 Task: Add Attachment from Google Drive to Card Card0000000091 in Board Board0000000023 in Workspace WS0000000008 in Trello. Add Cover Orange to Card Card0000000091 in Board Board0000000023 in Workspace WS0000000008 in Trello. Add "Add Label …" with "Title" Title0000000091 to Button Button0000000091 to Card Card0000000091 in Board Board0000000023 in Workspace WS0000000008 in Trello. Add Description DS0000000091 to Card Card0000000091 in Board Board0000000023 in Workspace WS0000000008 in Trello. Add Comment CM0000000091 to Card Card0000000091 in Board Board0000000023 in Workspace WS0000000008 in Trello
Action: Mouse moved to (372, 516)
Screenshot: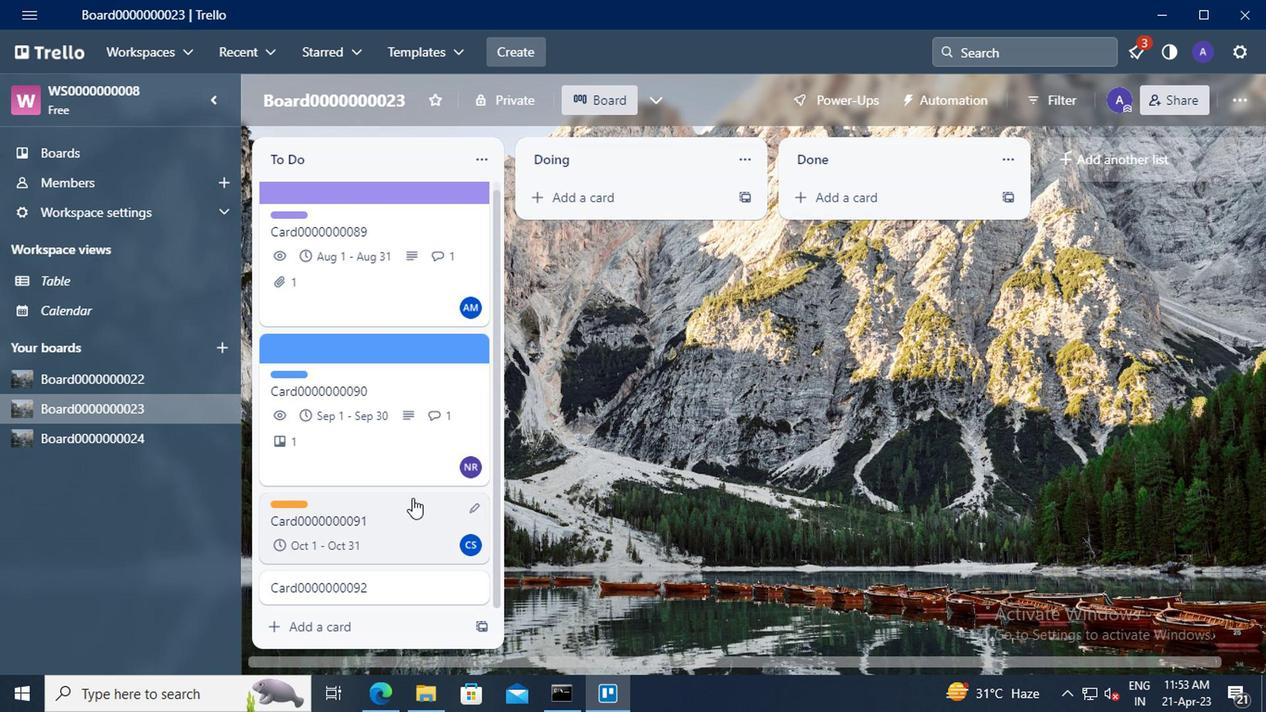 
Action: Mouse pressed left at (372, 516)
Screenshot: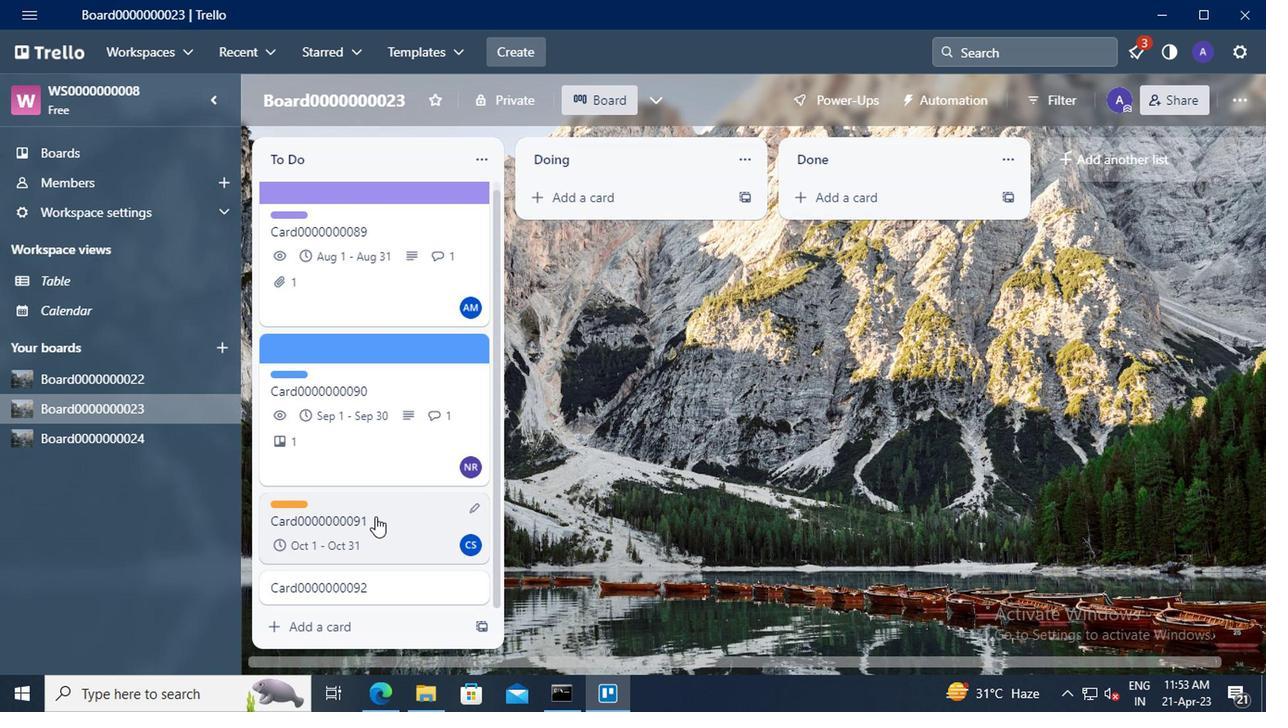 
Action: Mouse moved to (852, 325)
Screenshot: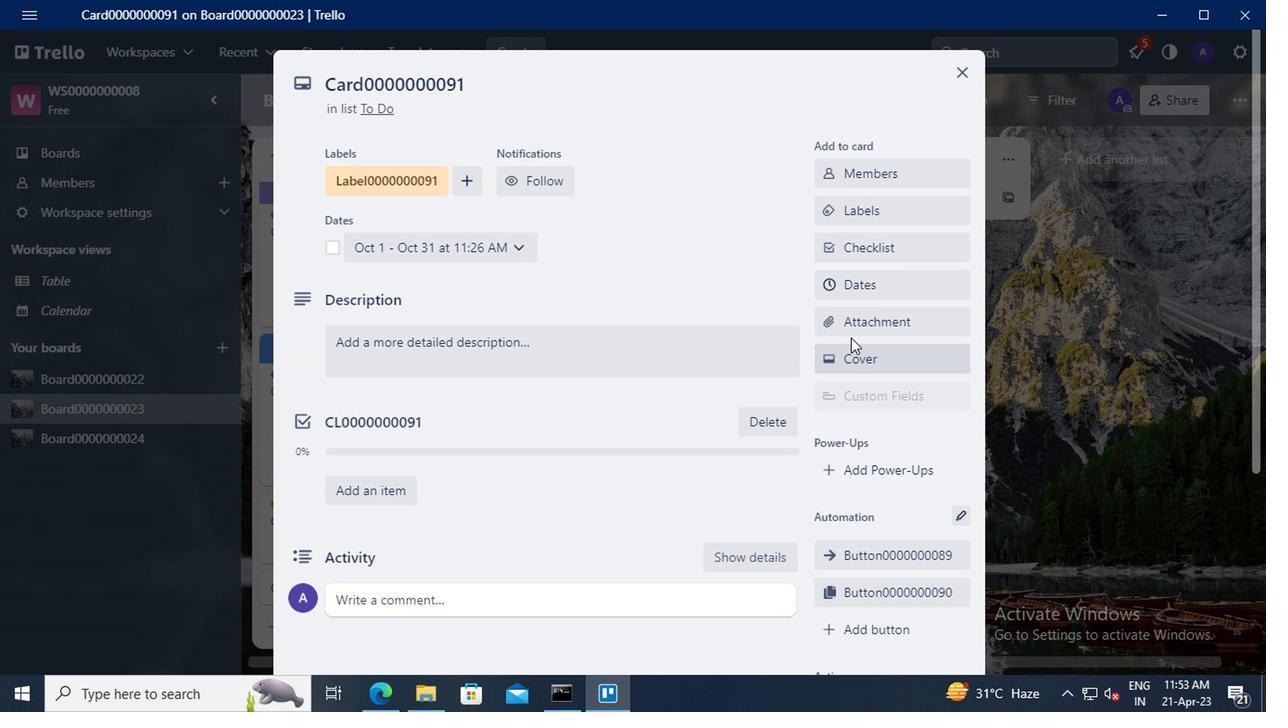 
Action: Mouse pressed left at (852, 325)
Screenshot: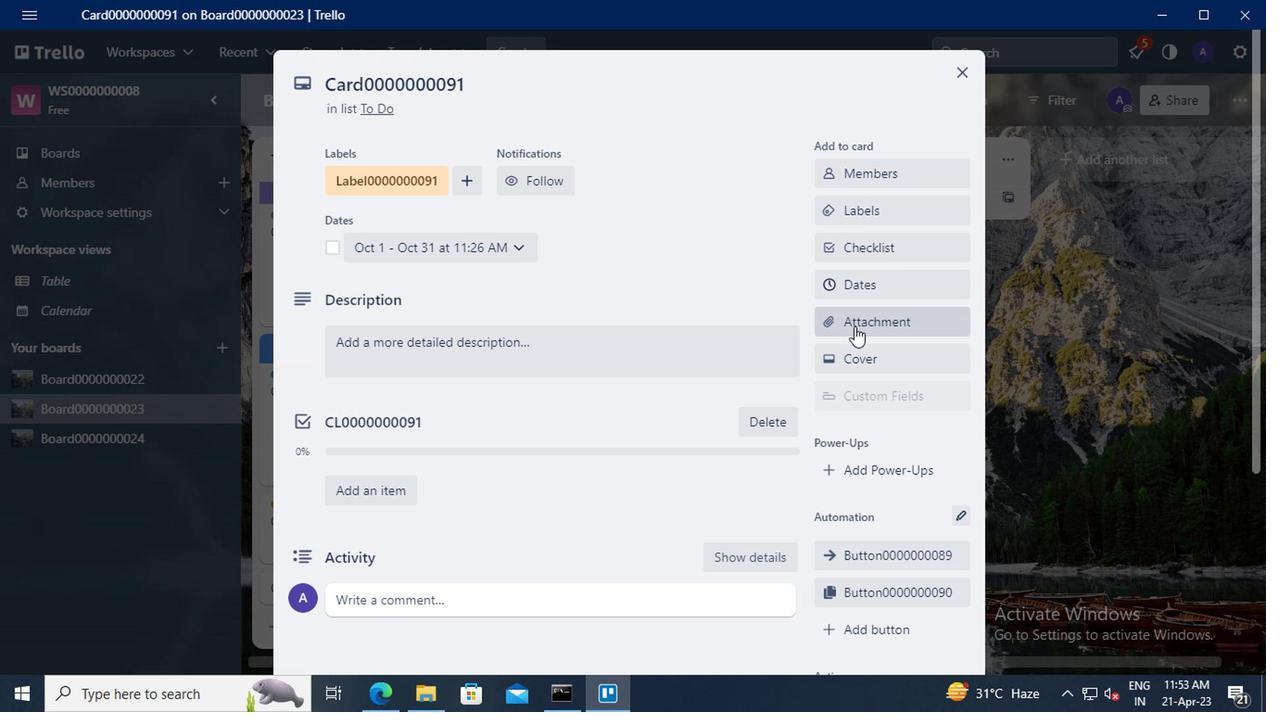 
Action: Mouse moved to (873, 223)
Screenshot: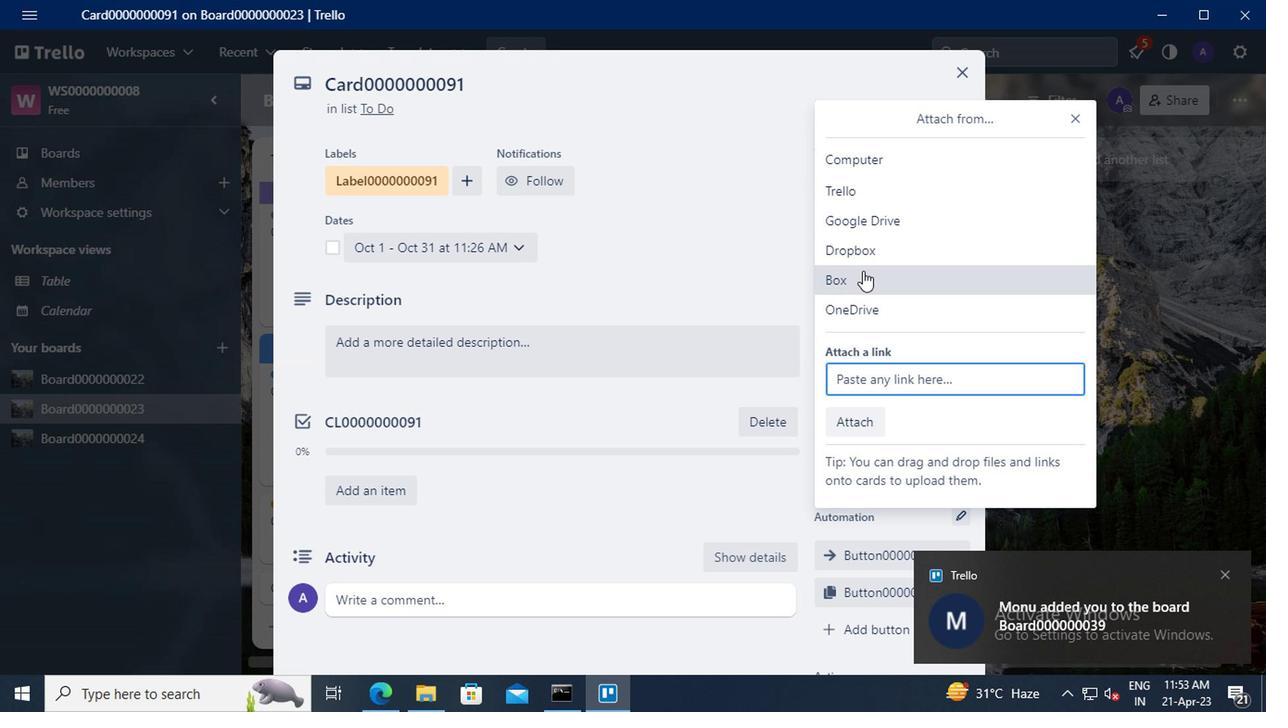 
Action: Mouse pressed left at (873, 223)
Screenshot: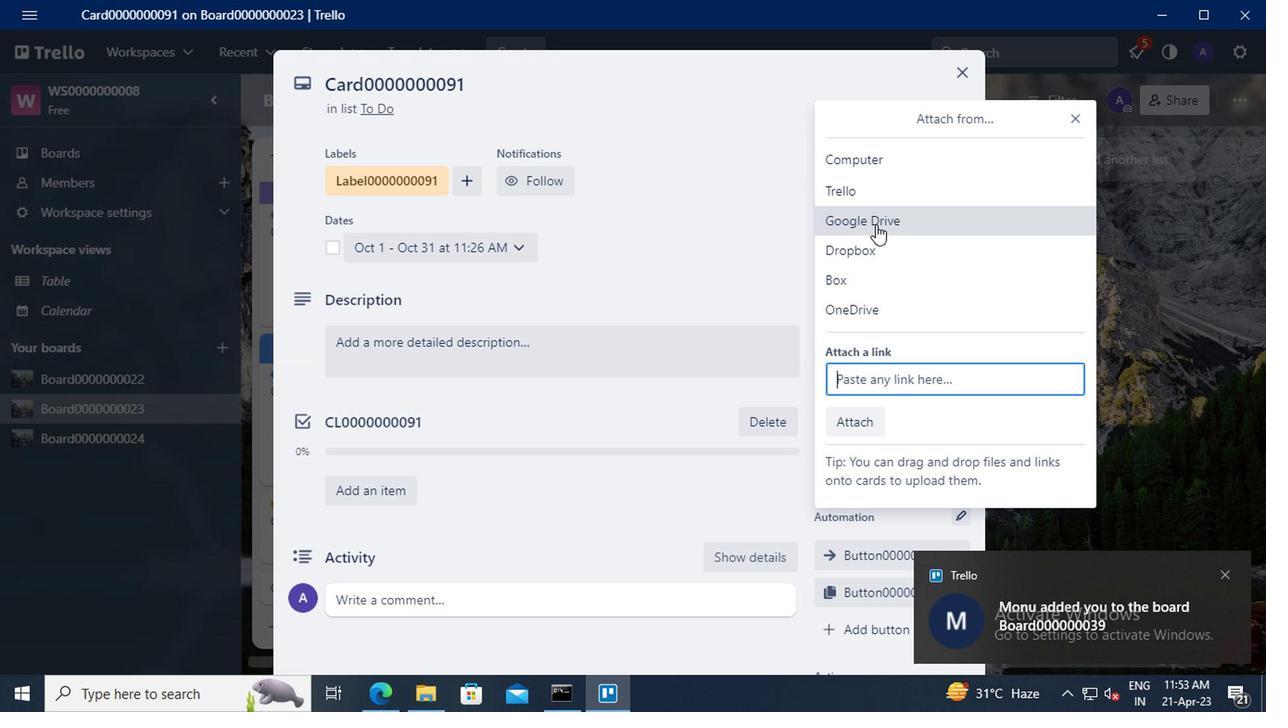 
Action: Mouse moved to (272, 311)
Screenshot: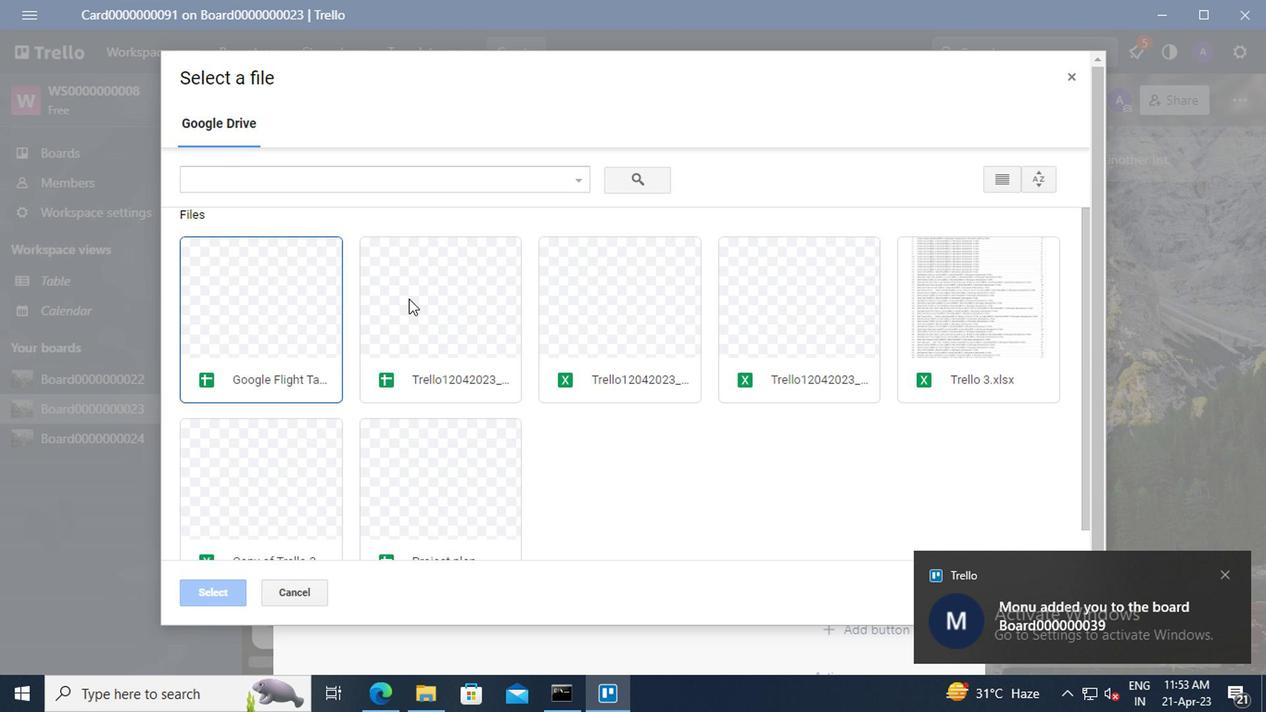 
Action: Mouse pressed left at (272, 311)
Screenshot: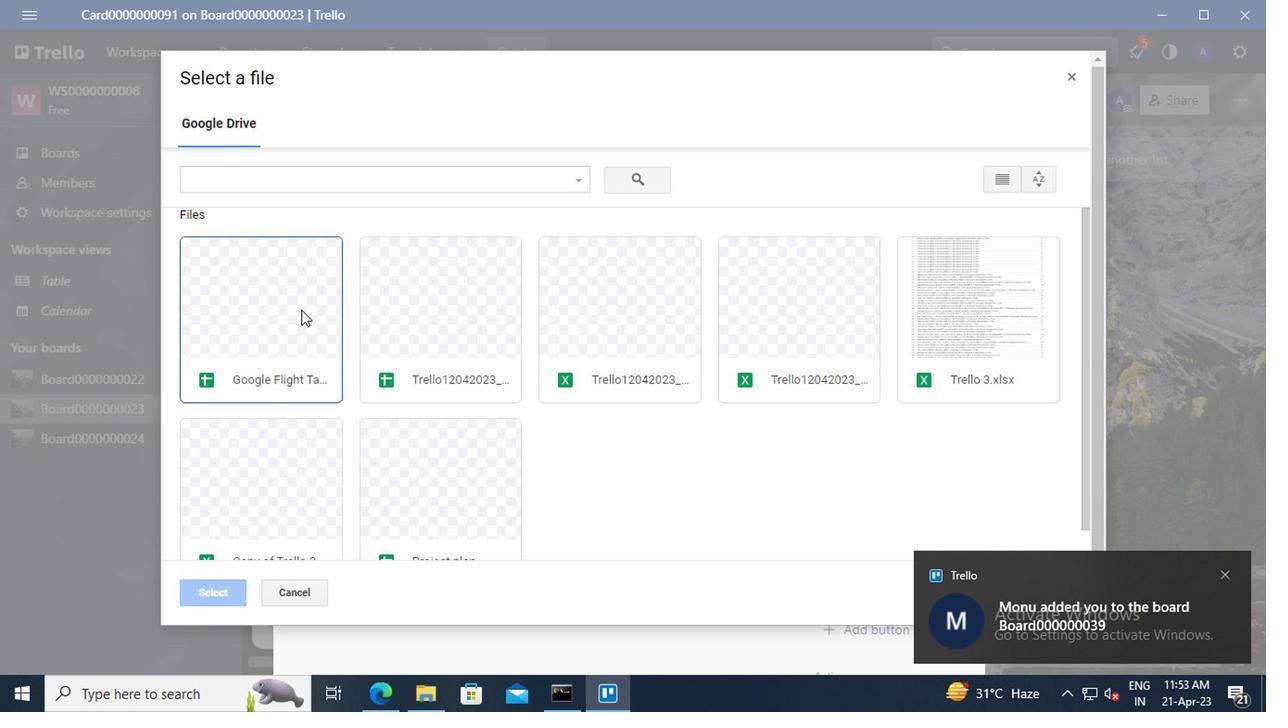 
Action: Mouse moved to (211, 593)
Screenshot: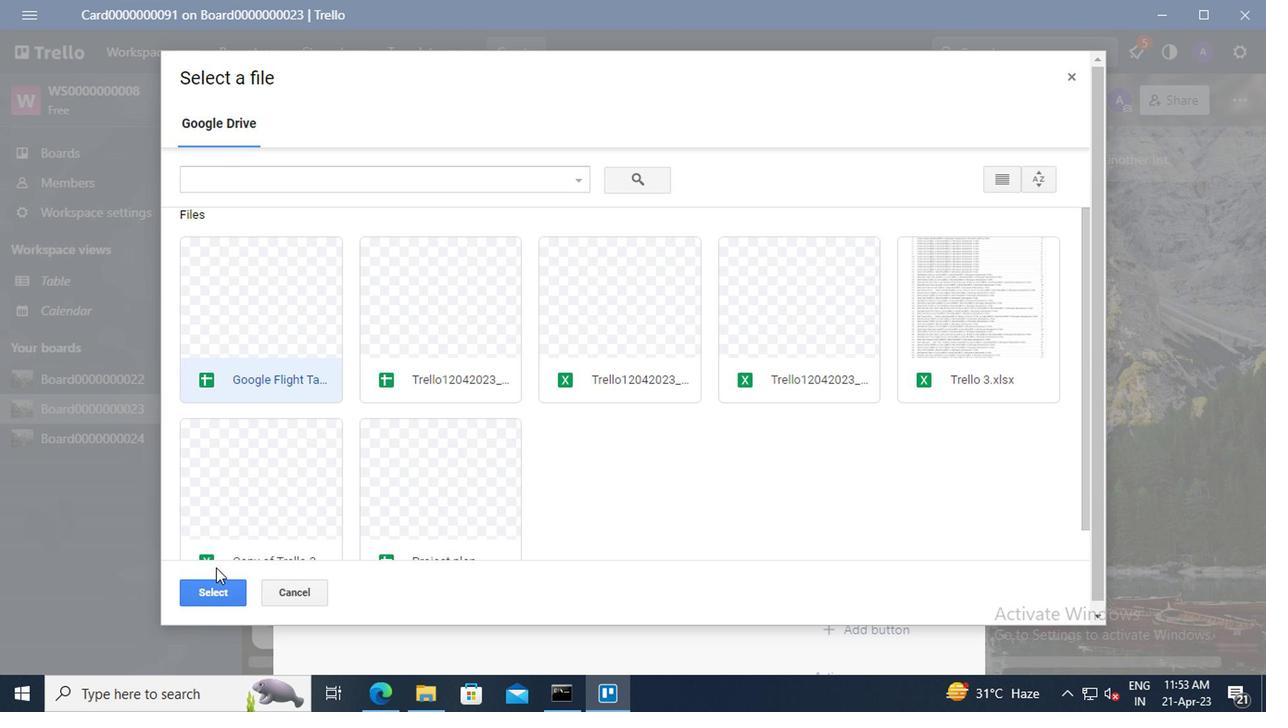 
Action: Mouse pressed left at (211, 593)
Screenshot: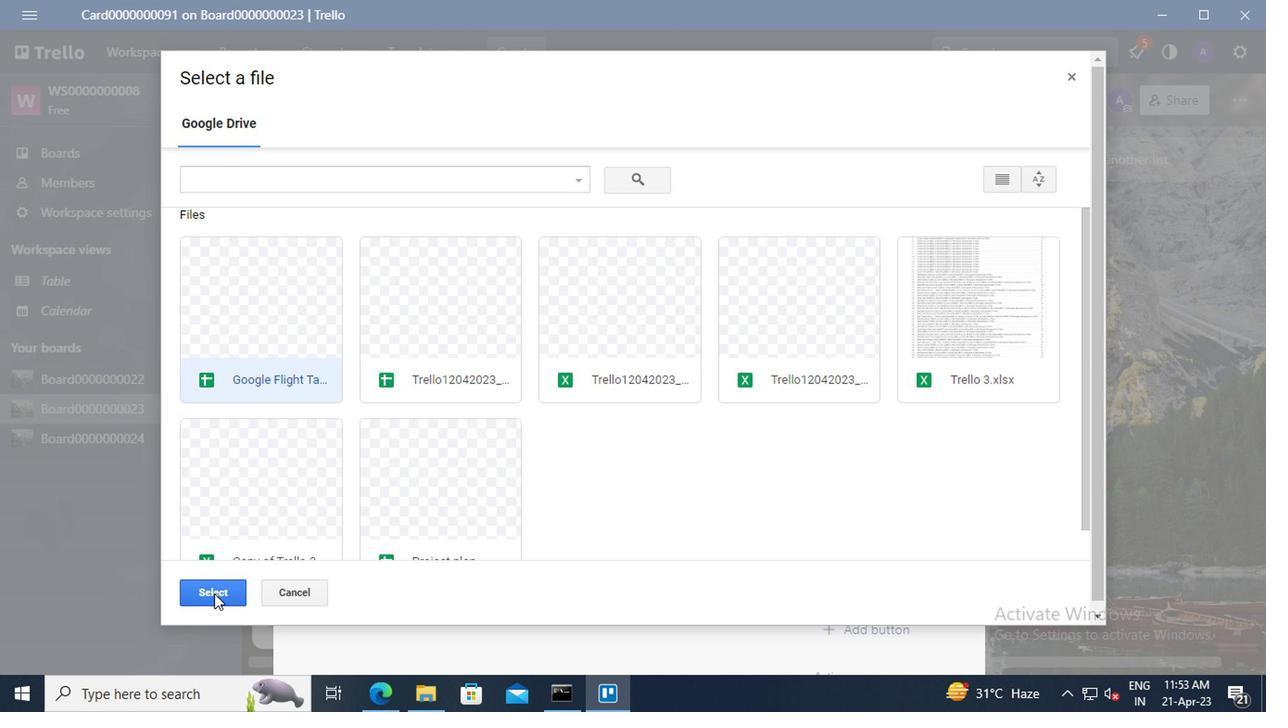 
Action: Mouse moved to (867, 360)
Screenshot: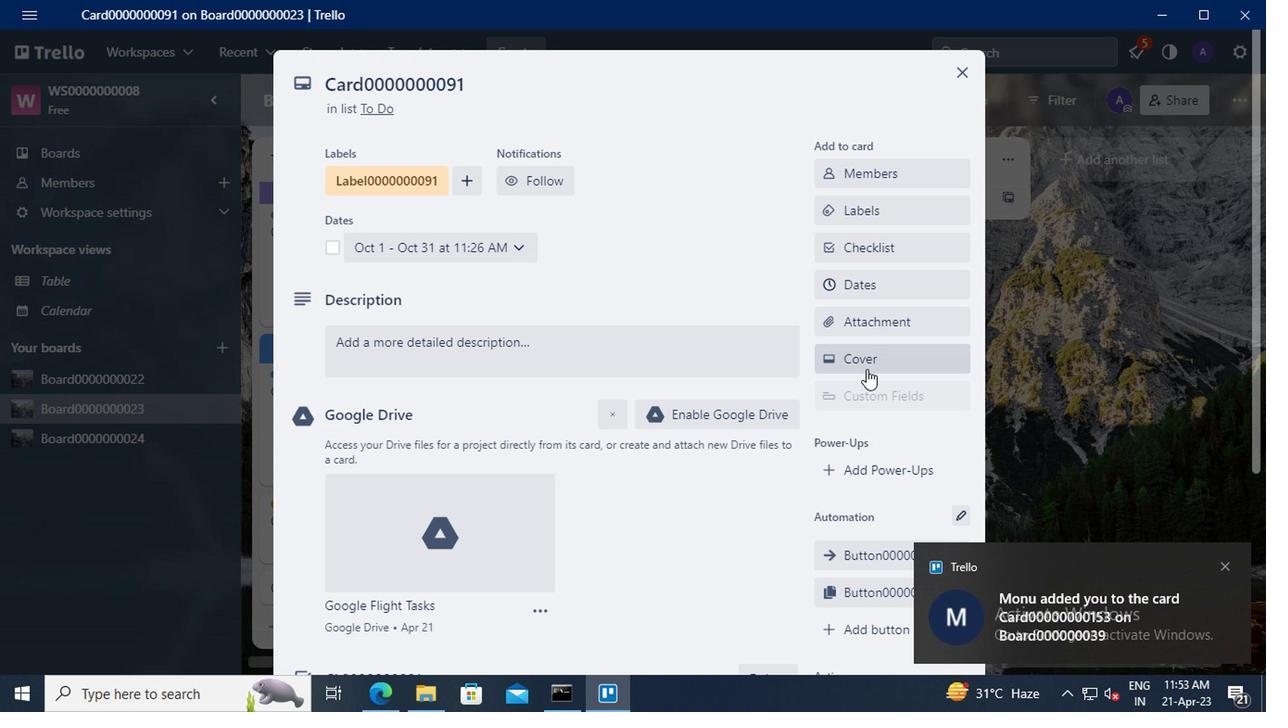 
Action: Mouse pressed left at (867, 360)
Screenshot: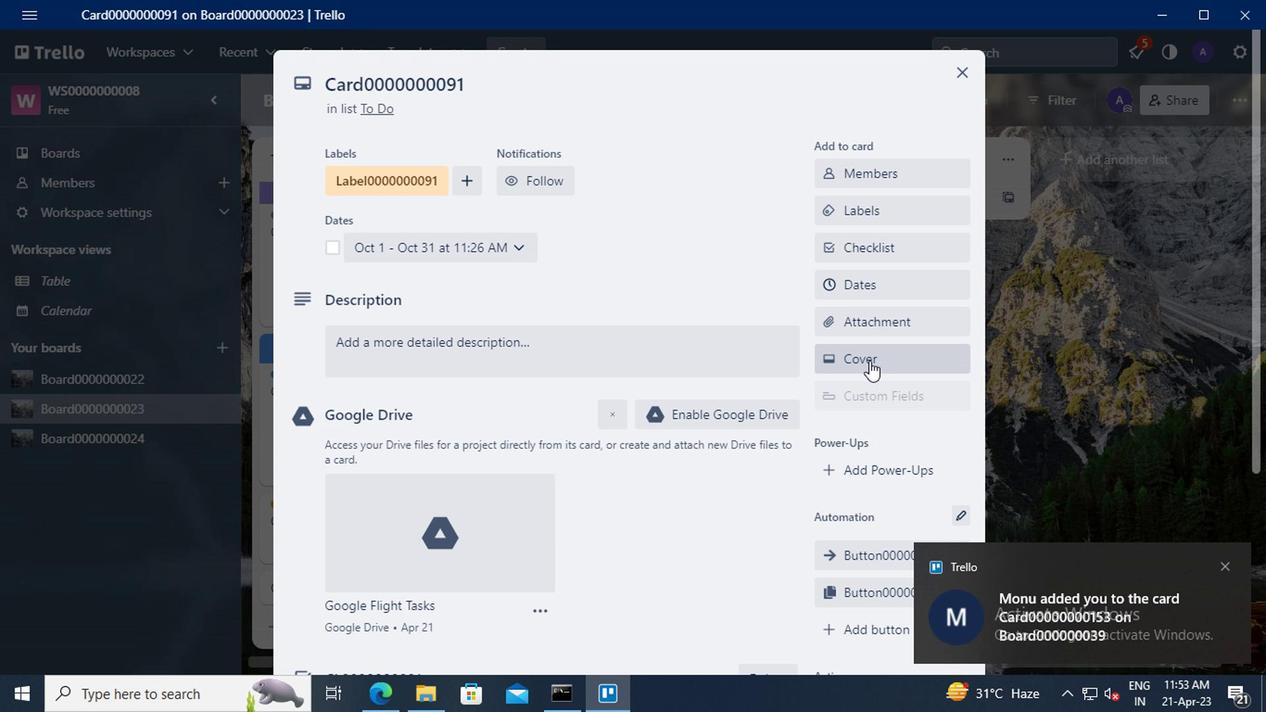 
Action: Mouse moved to (954, 302)
Screenshot: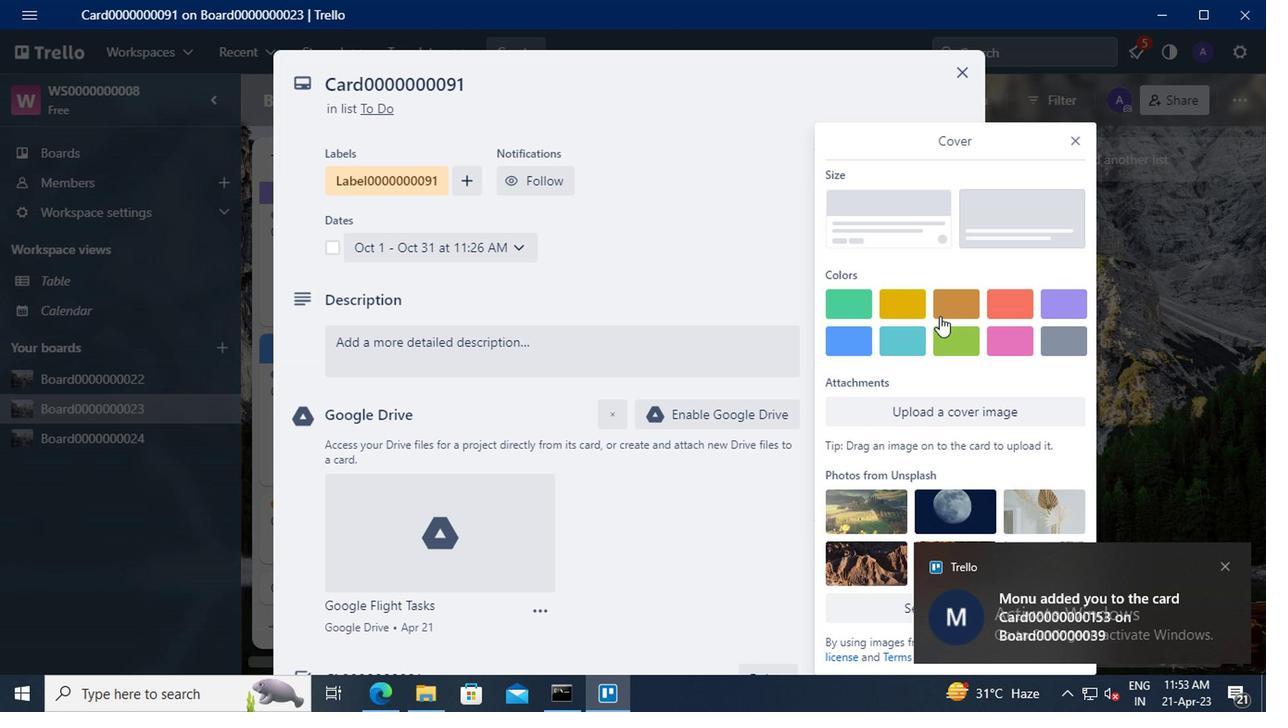 
Action: Mouse pressed left at (954, 302)
Screenshot: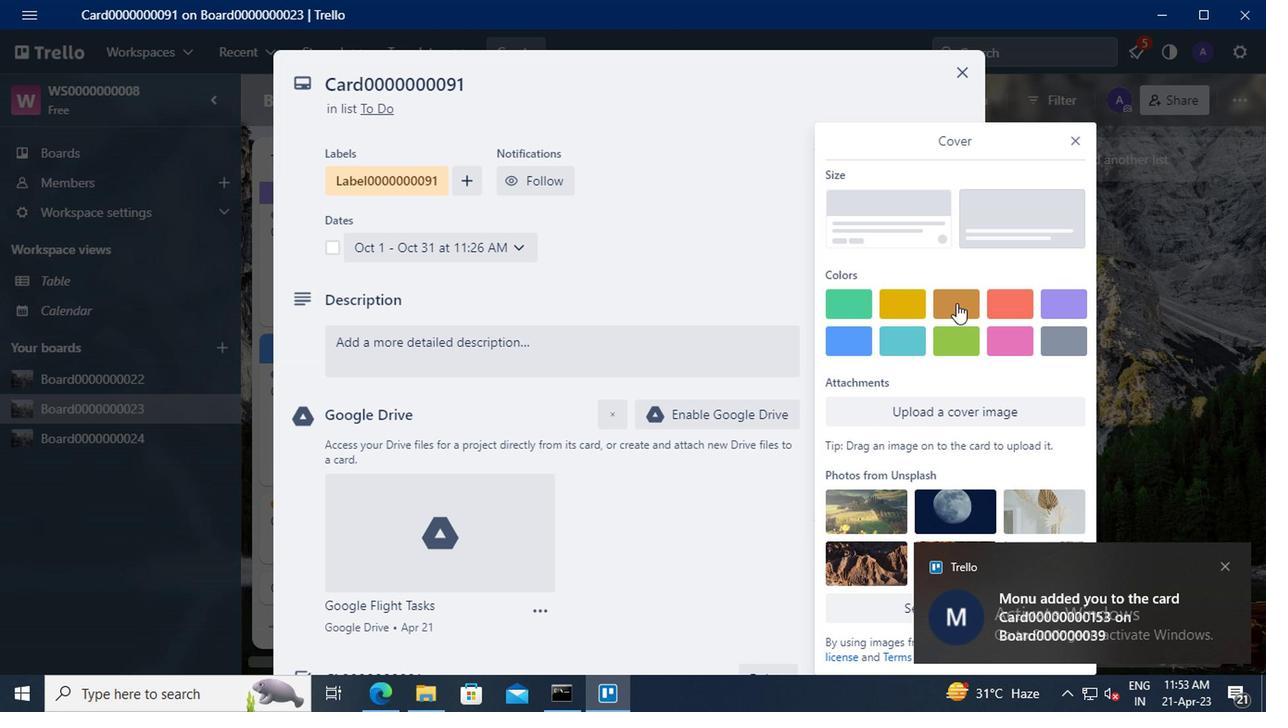 
Action: Mouse moved to (1075, 104)
Screenshot: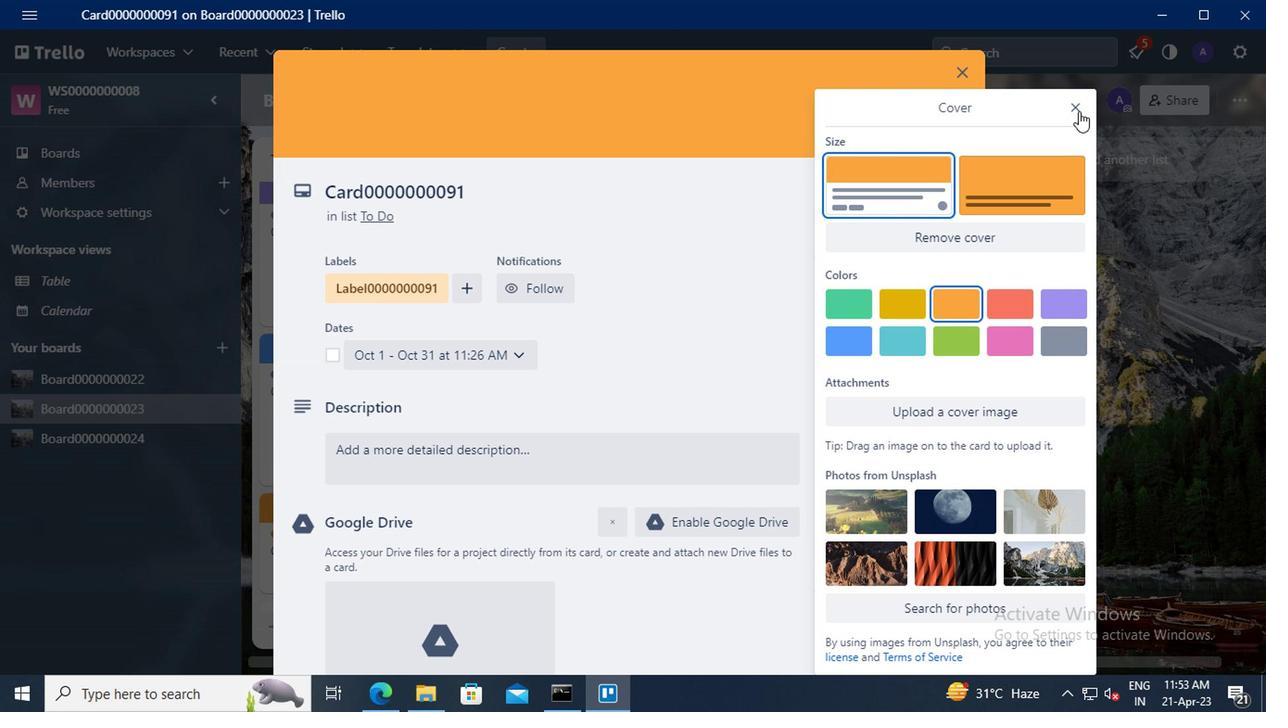 
Action: Mouse pressed left at (1075, 104)
Screenshot: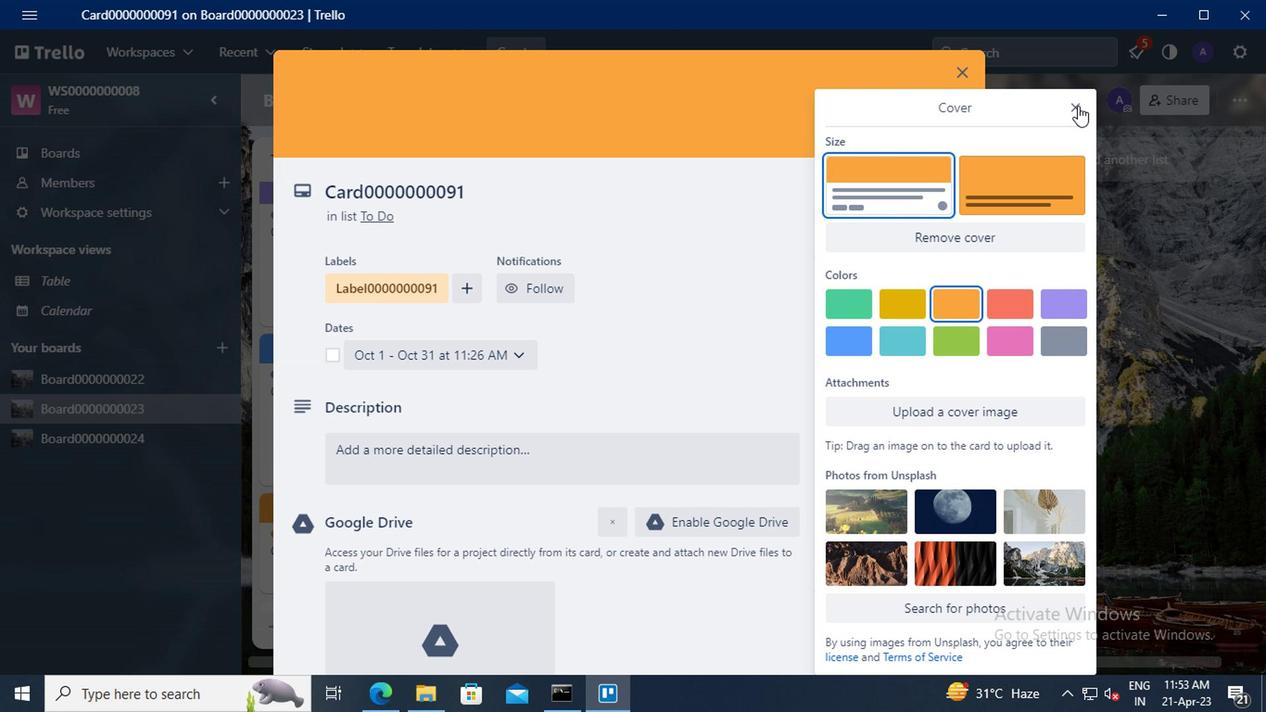 
Action: Mouse moved to (900, 293)
Screenshot: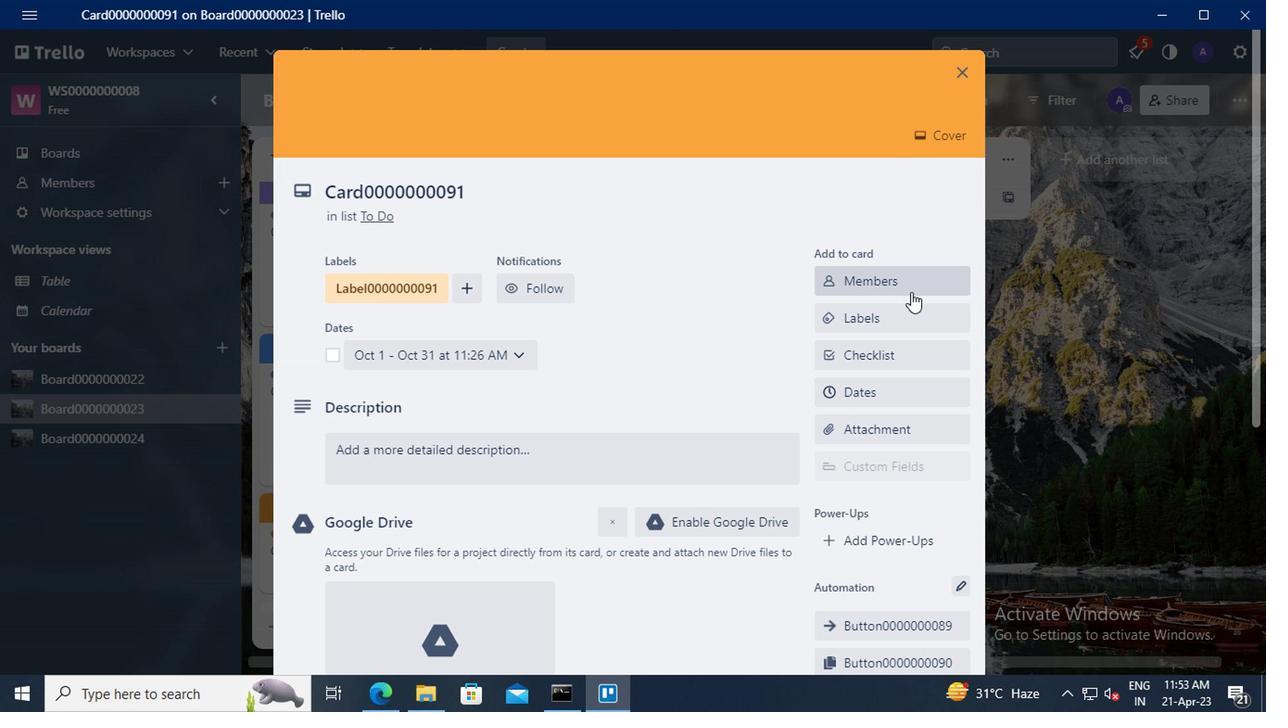 
Action: Mouse scrolled (900, 292) with delta (0, -1)
Screenshot: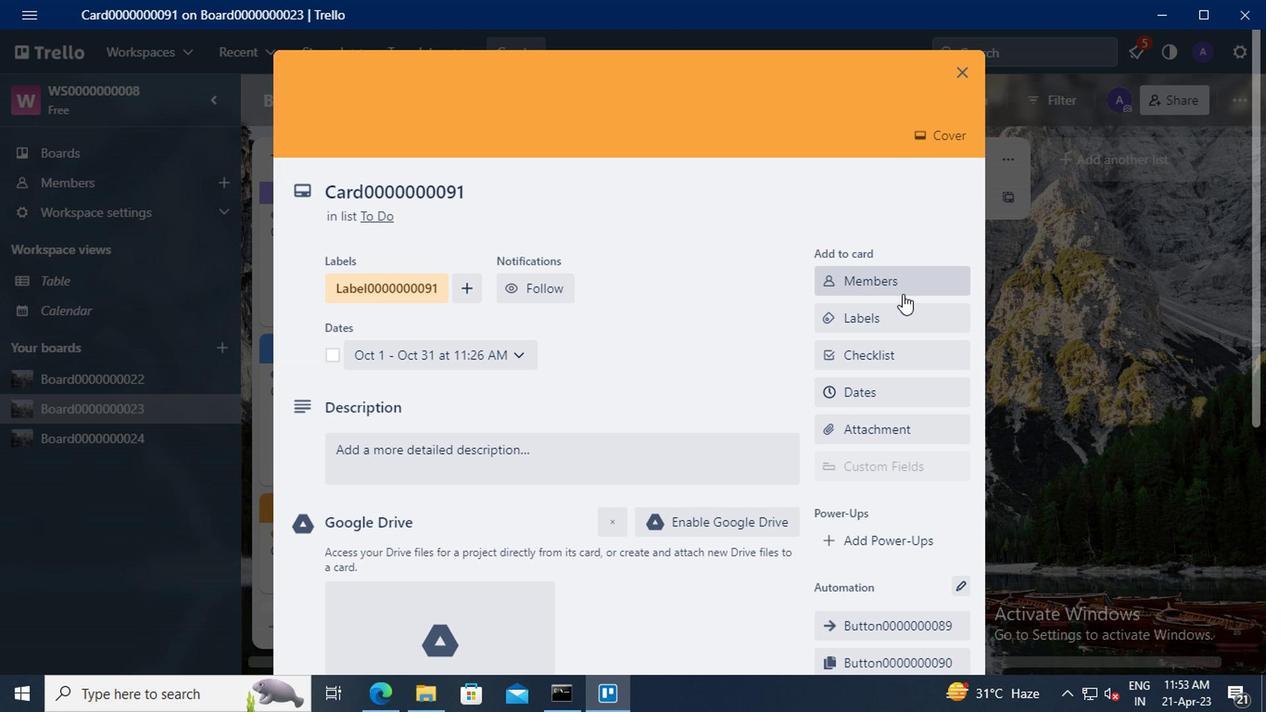 
Action: Mouse scrolled (900, 292) with delta (0, -1)
Screenshot: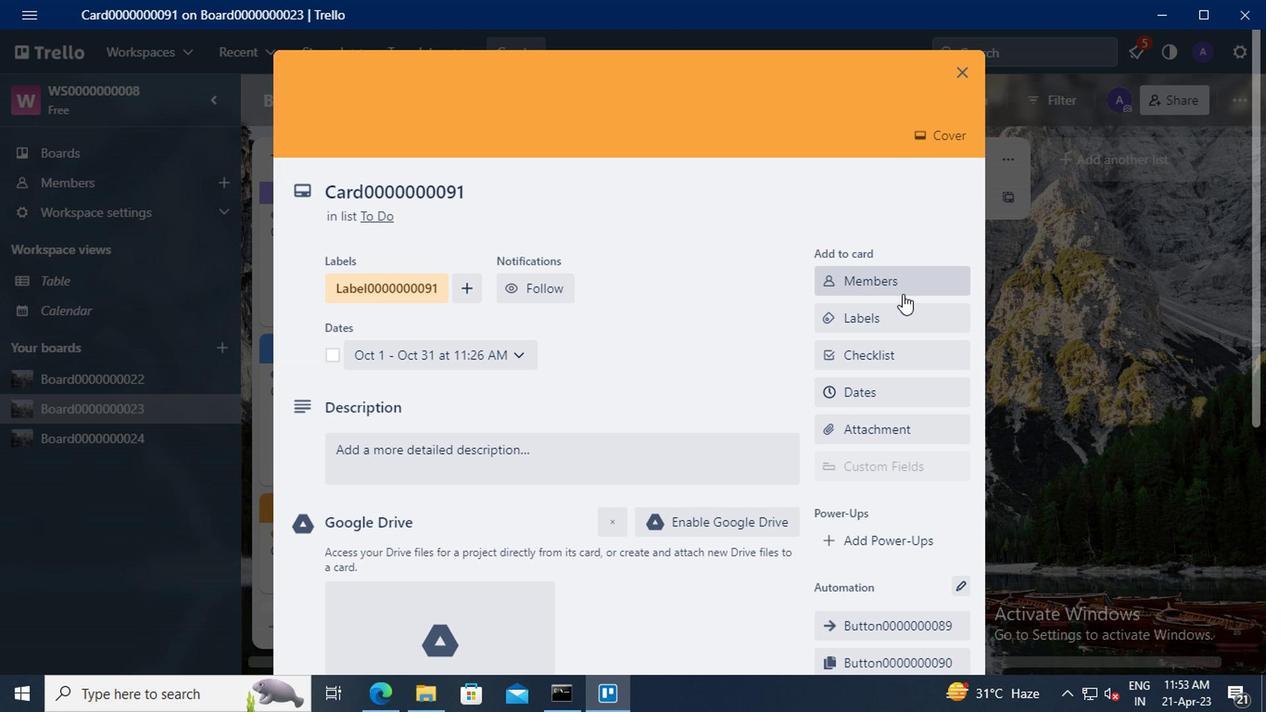
Action: Mouse scrolled (900, 292) with delta (0, -1)
Screenshot: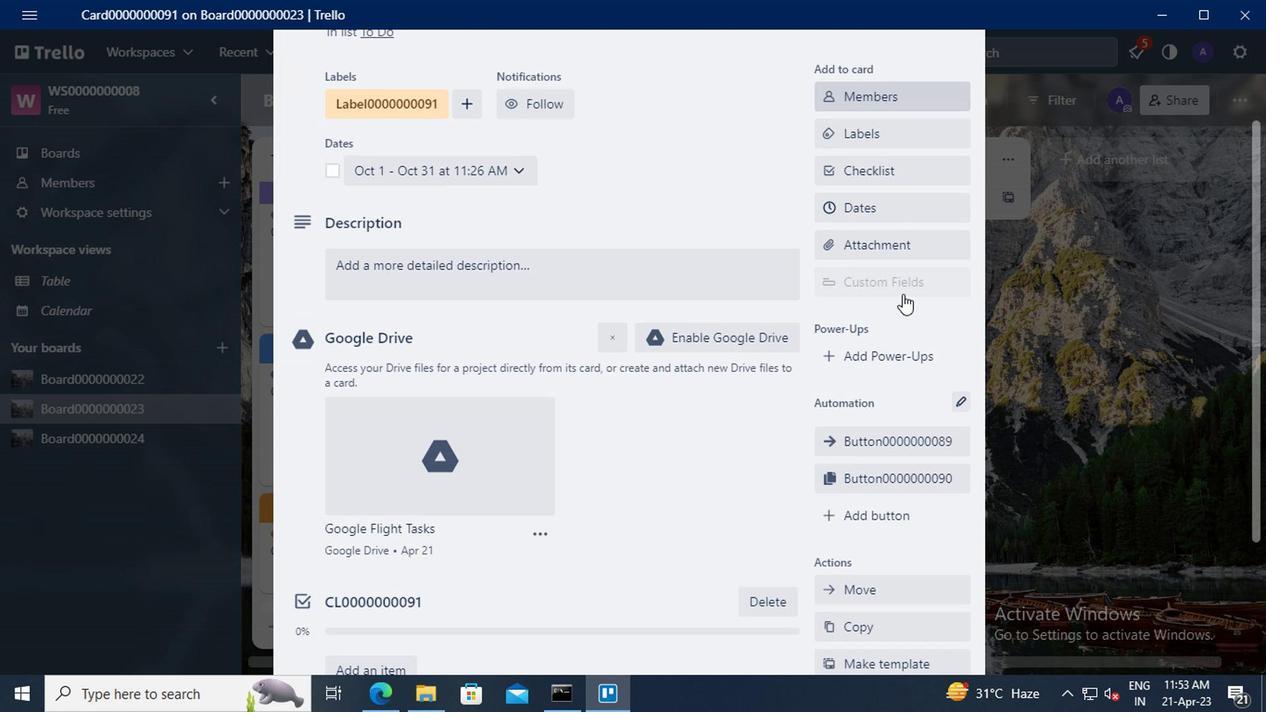 
Action: Mouse moved to (879, 416)
Screenshot: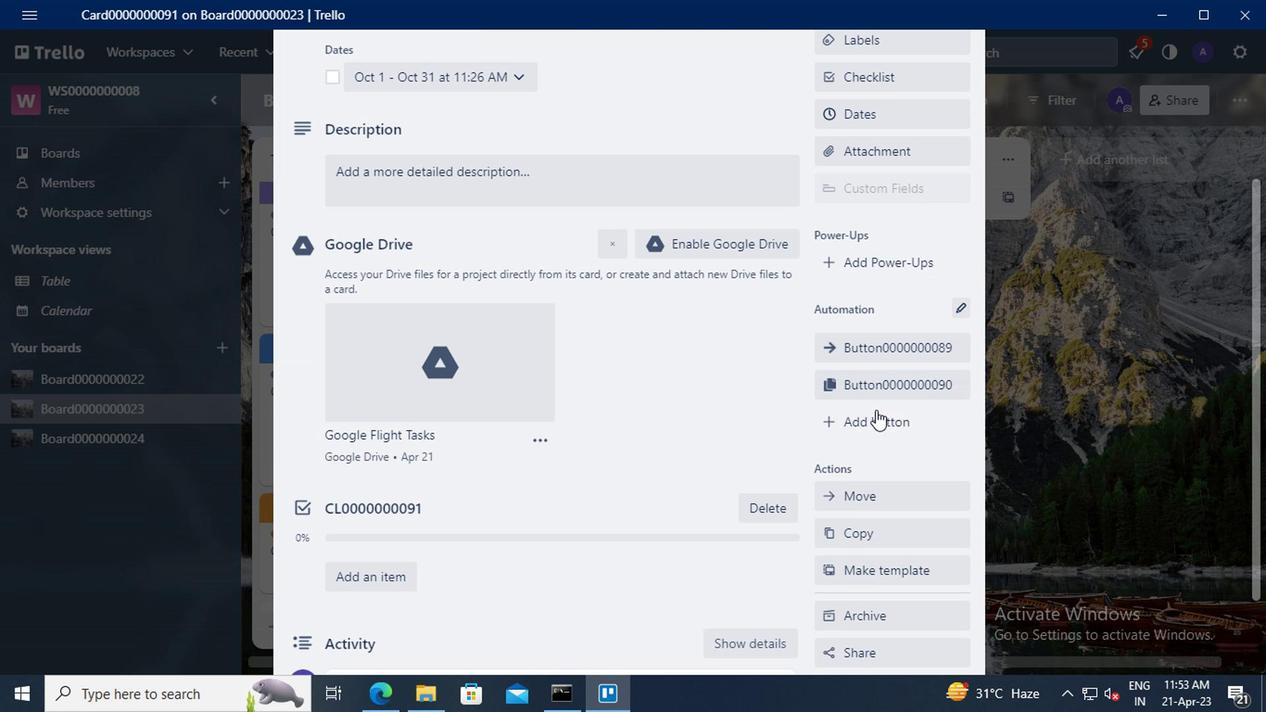 
Action: Mouse pressed left at (879, 416)
Screenshot: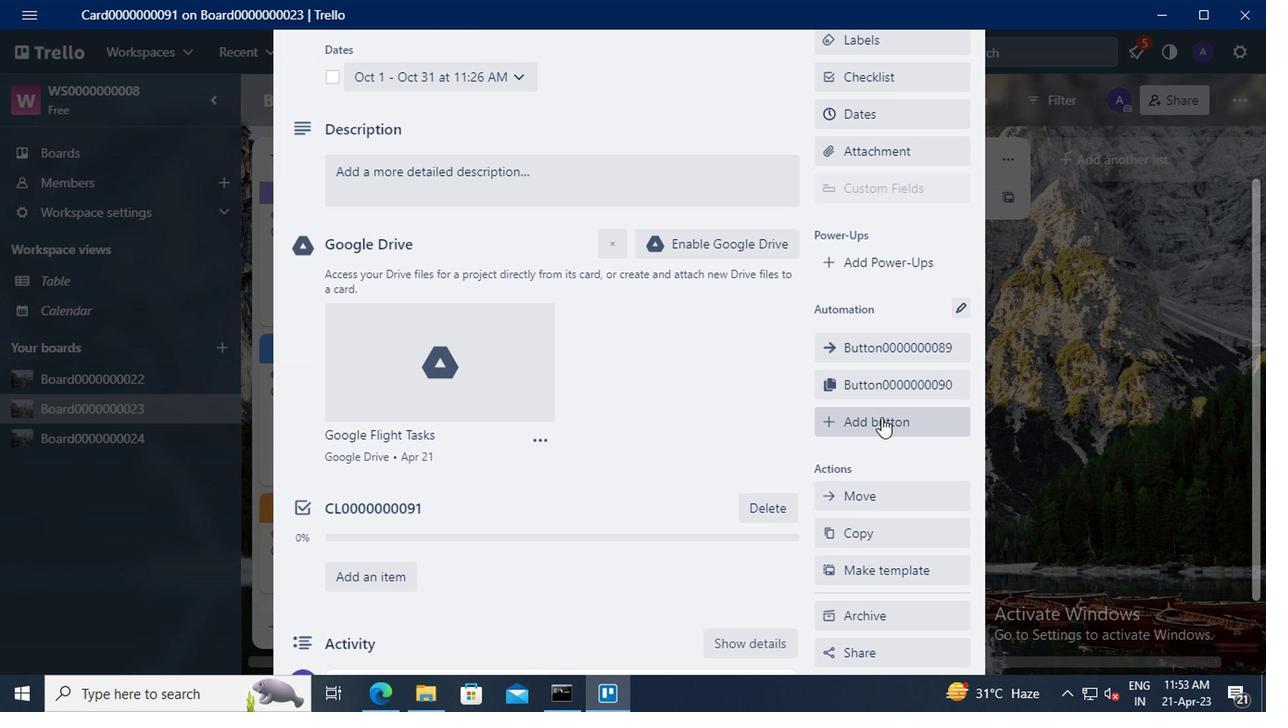 
Action: Mouse moved to (886, 249)
Screenshot: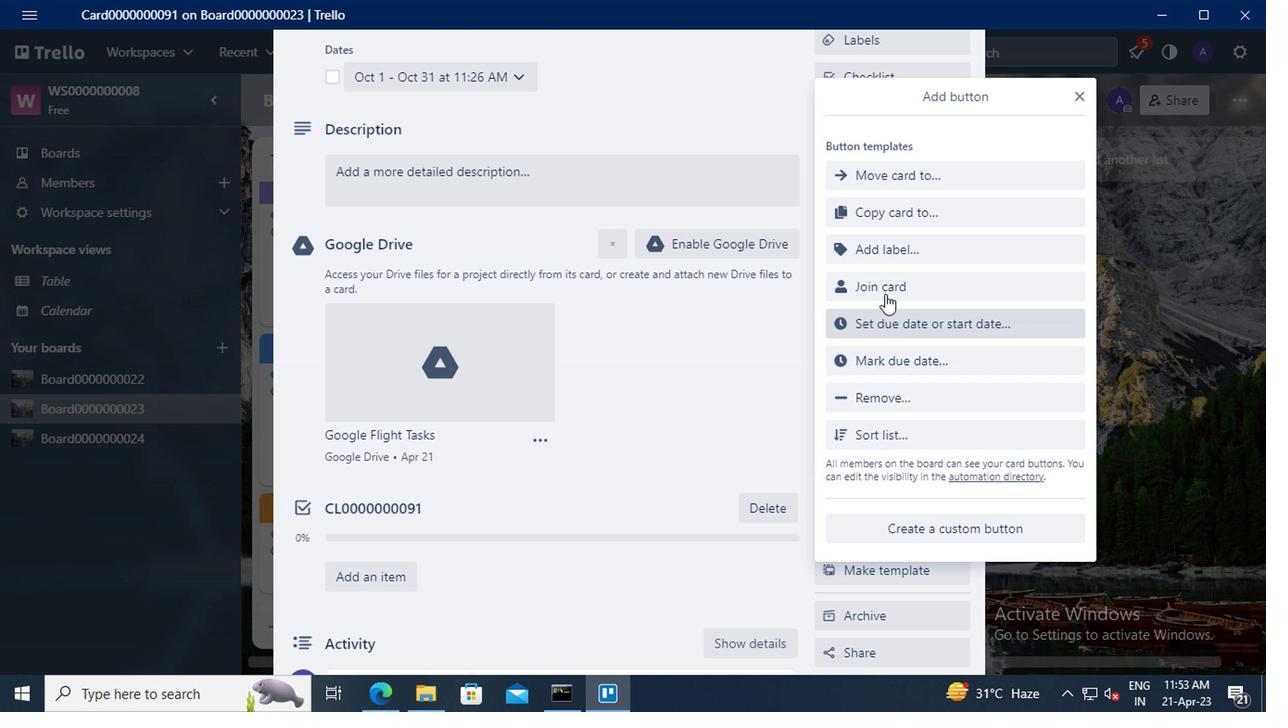 
Action: Mouse pressed left at (886, 249)
Screenshot: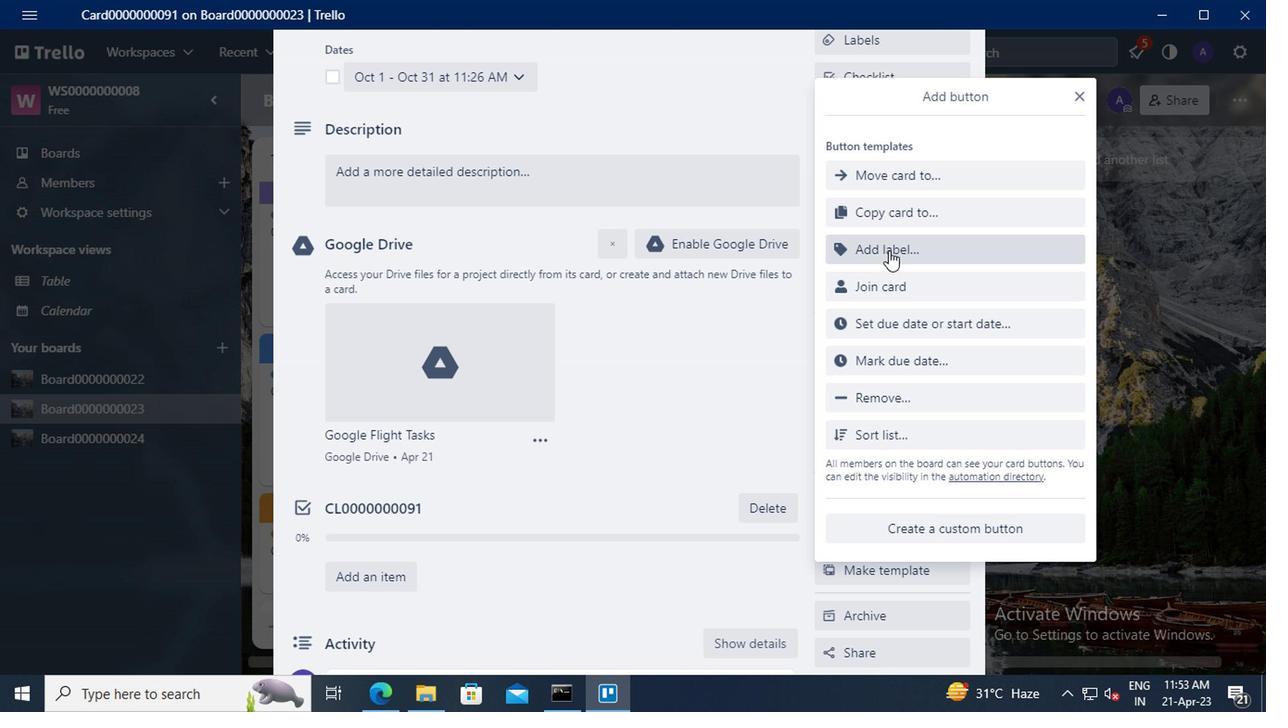 
Action: Mouse moved to (906, 172)
Screenshot: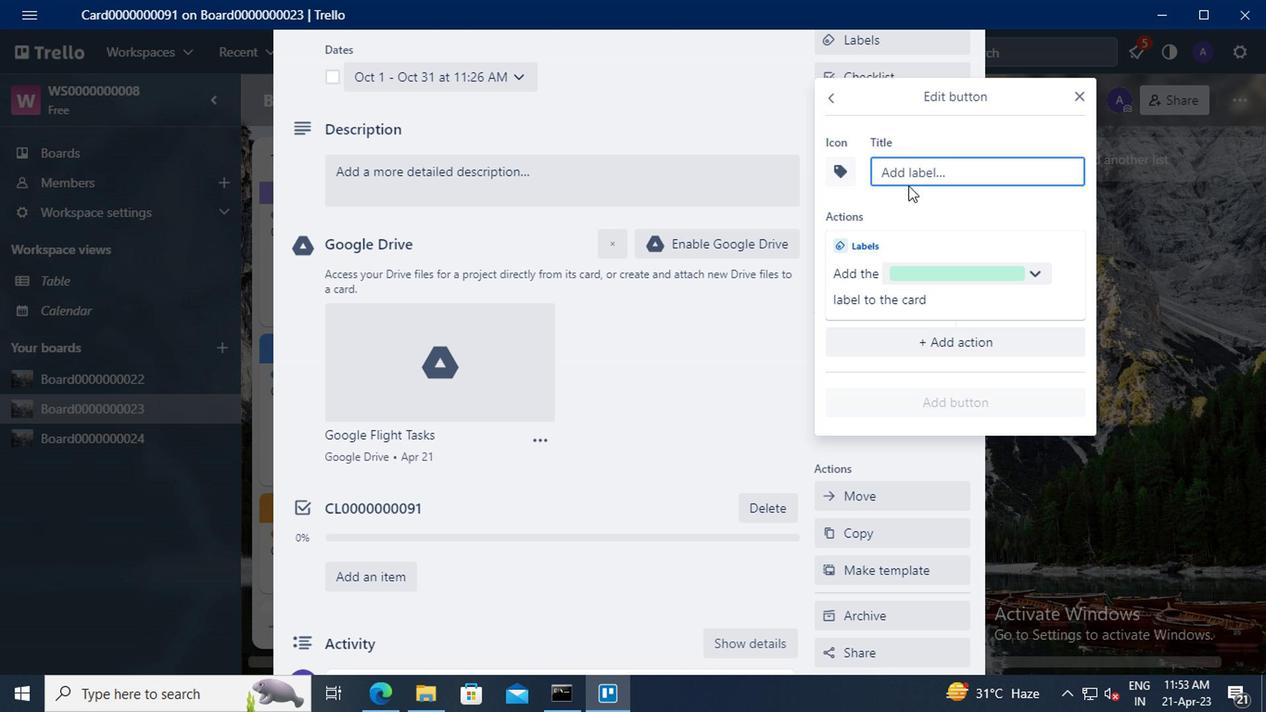 
Action: Mouse pressed left at (906, 172)
Screenshot: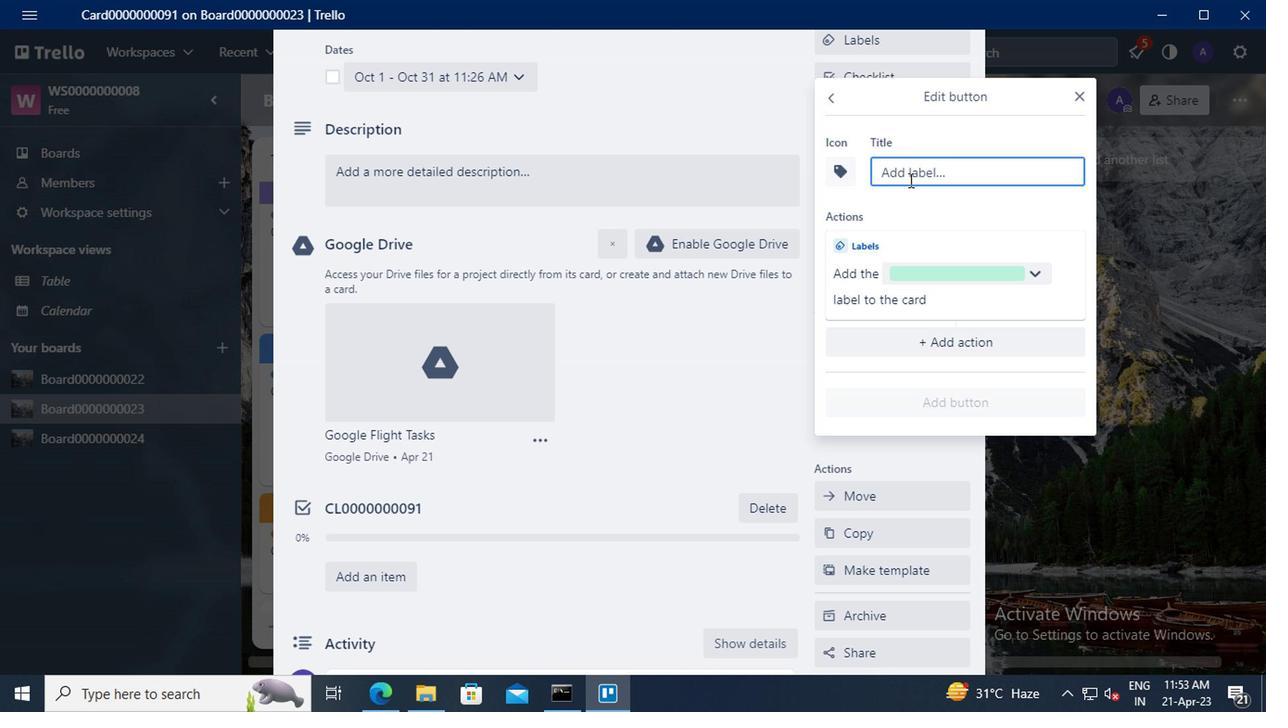
Action: Key pressed <Key.shift>TITLE0000000091
Screenshot: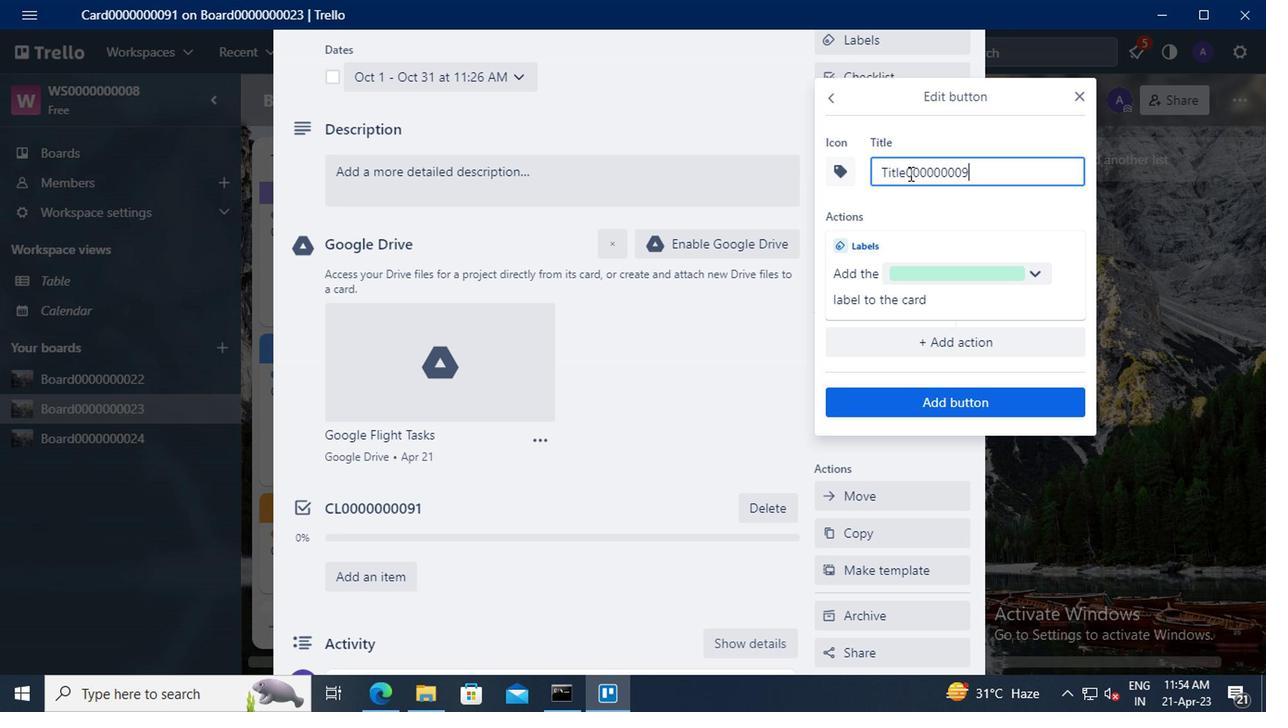 
Action: Mouse moved to (940, 404)
Screenshot: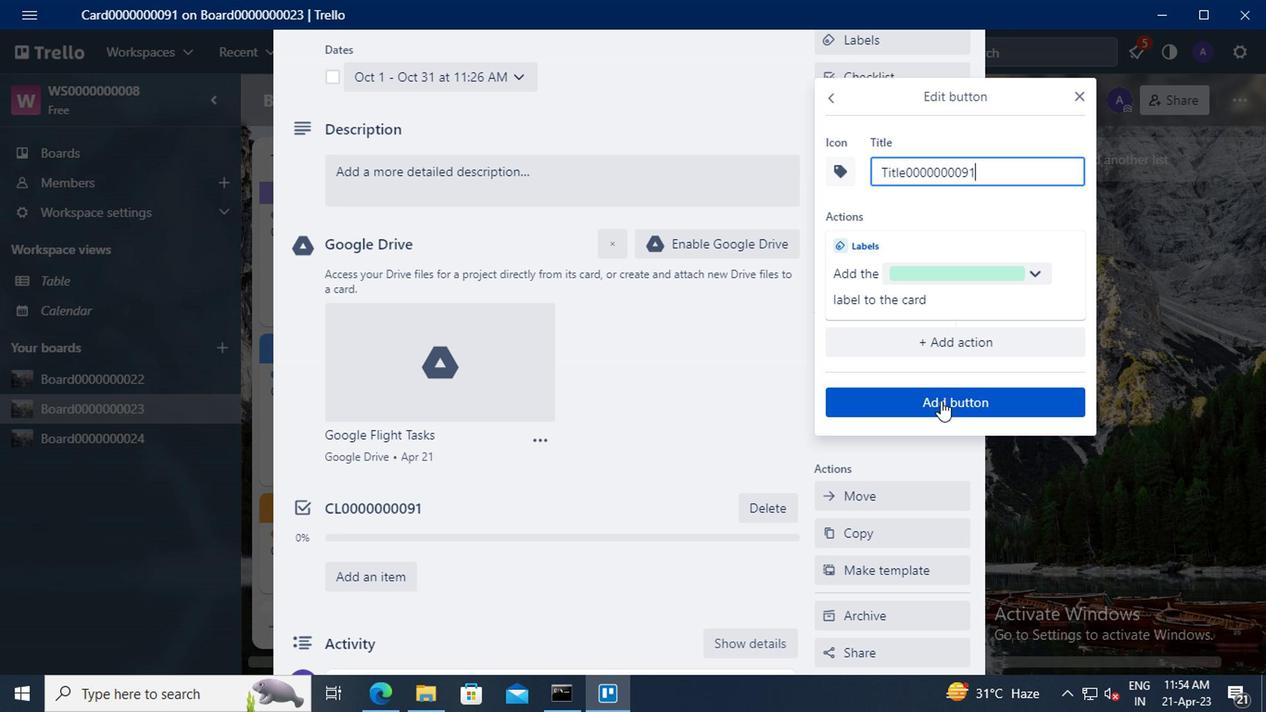 
Action: Mouse pressed left at (940, 404)
Screenshot: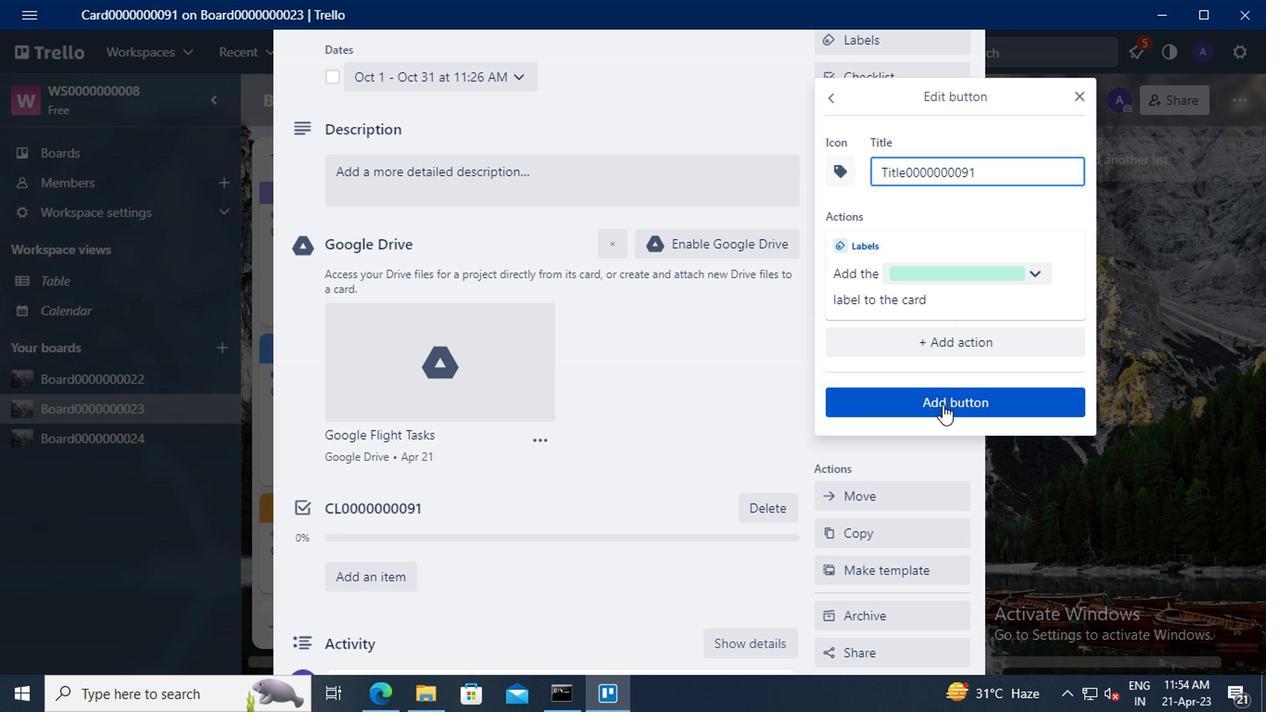 
Action: Mouse moved to (557, 402)
Screenshot: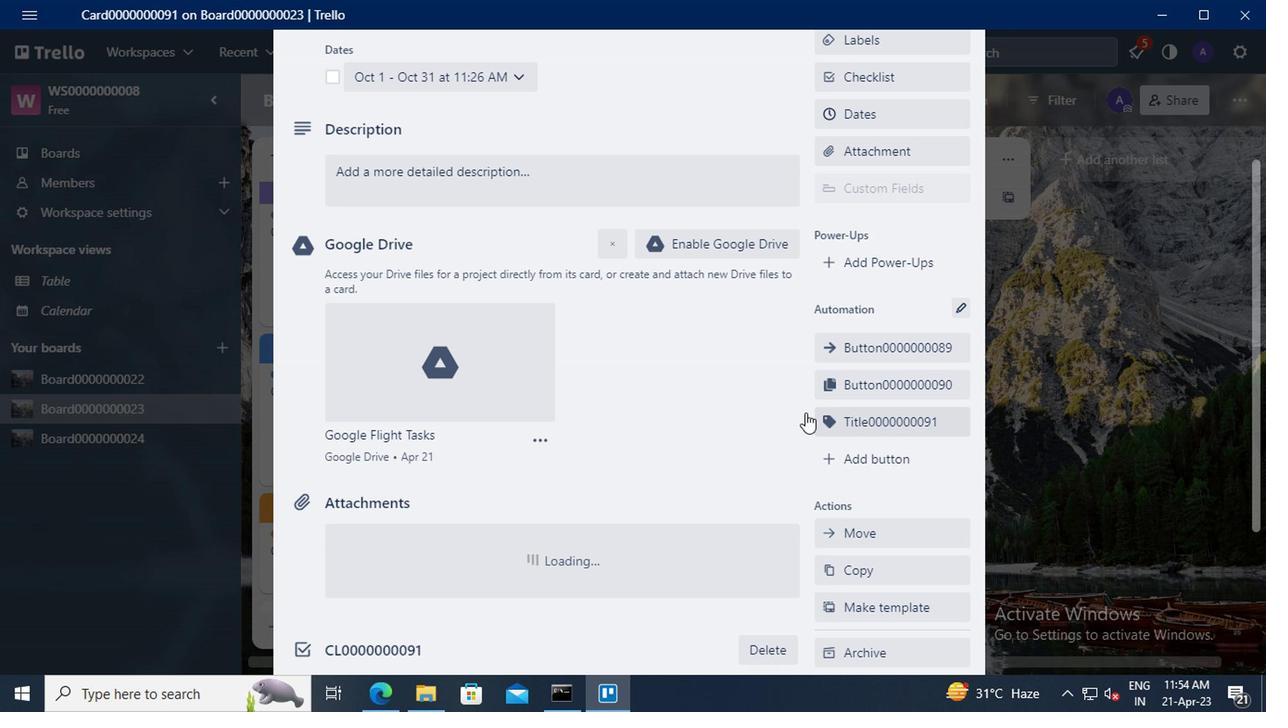 
Action: Mouse scrolled (557, 402) with delta (0, 0)
Screenshot: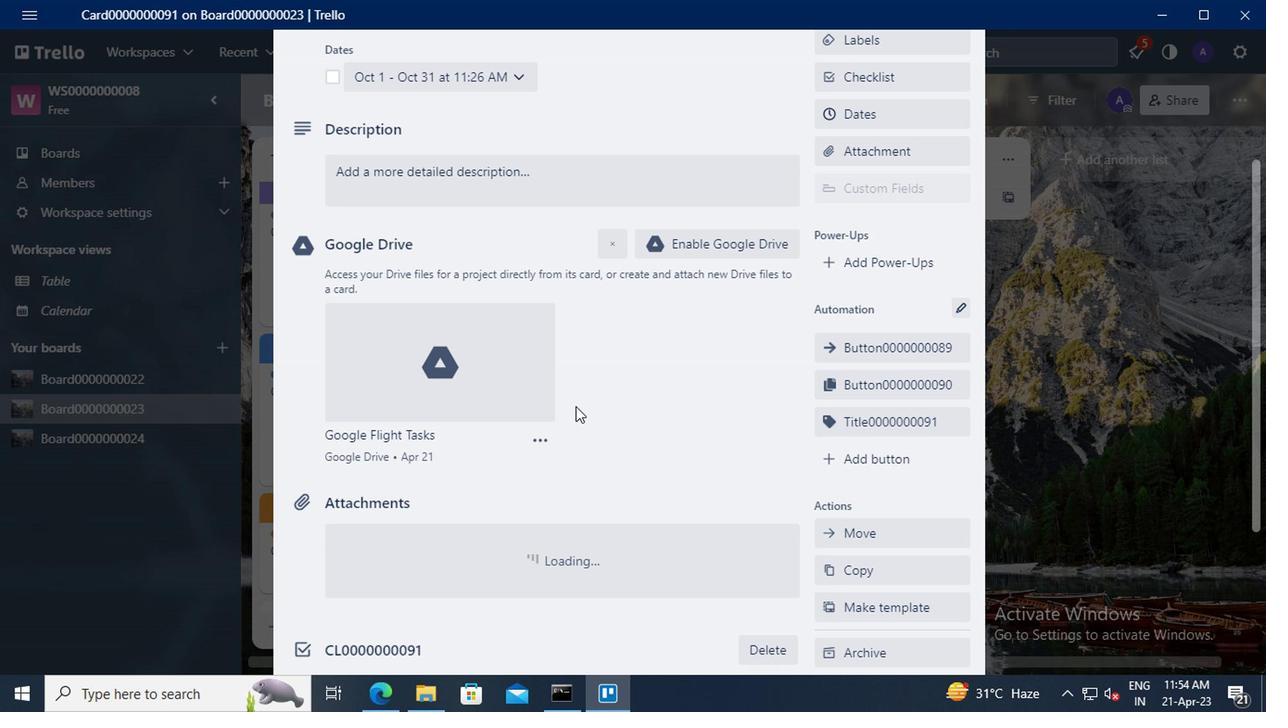 
Action: Mouse scrolled (557, 402) with delta (0, 0)
Screenshot: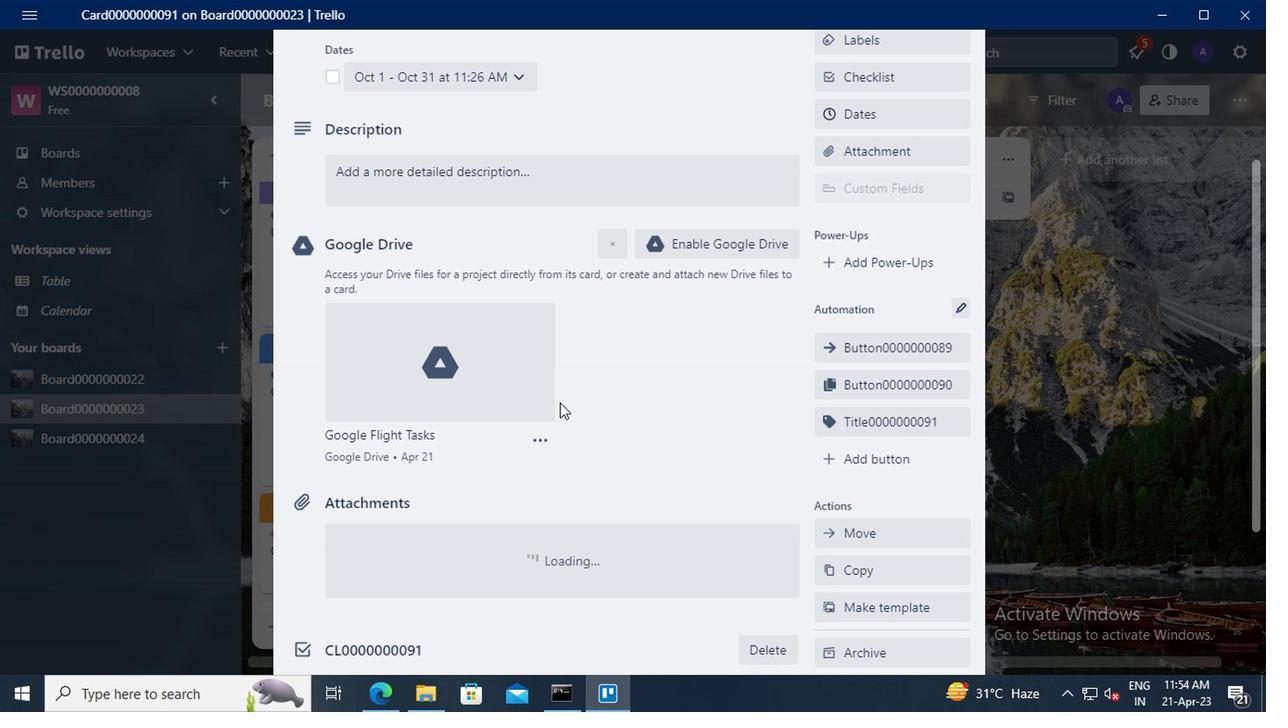 
Action: Mouse moved to (443, 361)
Screenshot: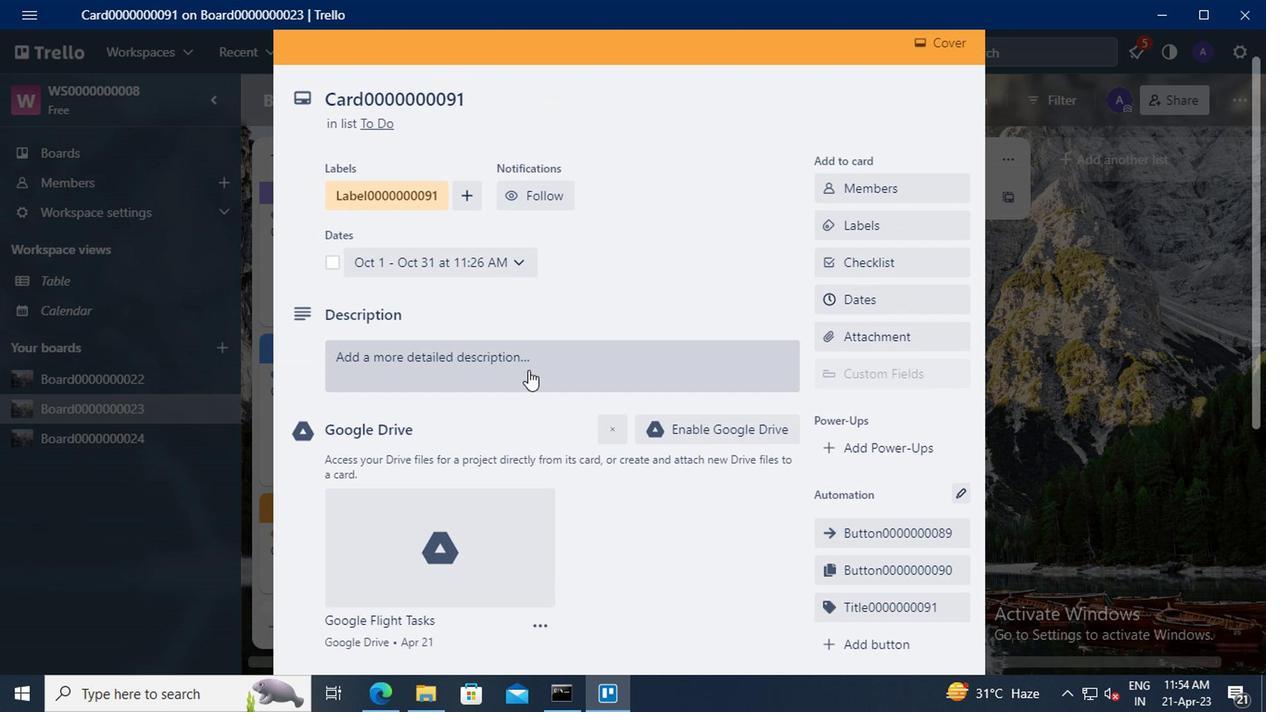 
Action: Mouse pressed left at (443, 361)
Screenshot: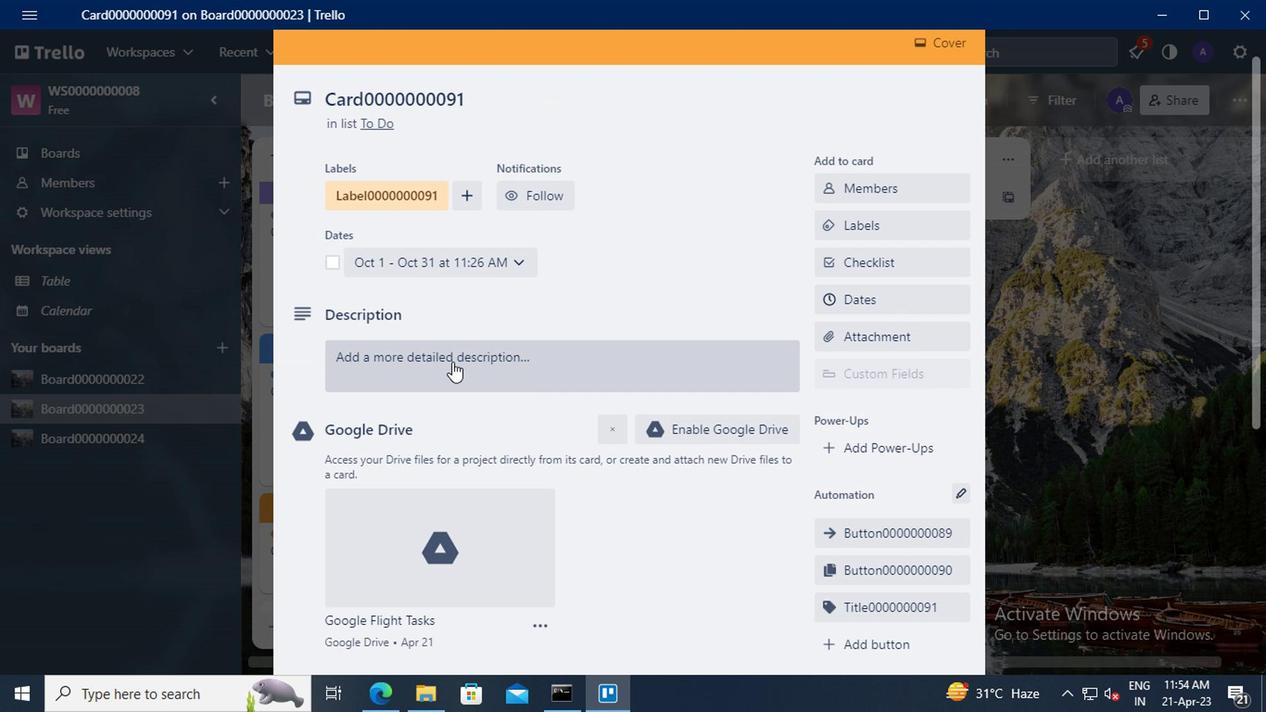 
Action: Mouse moved to (352, 418)
Screenshot: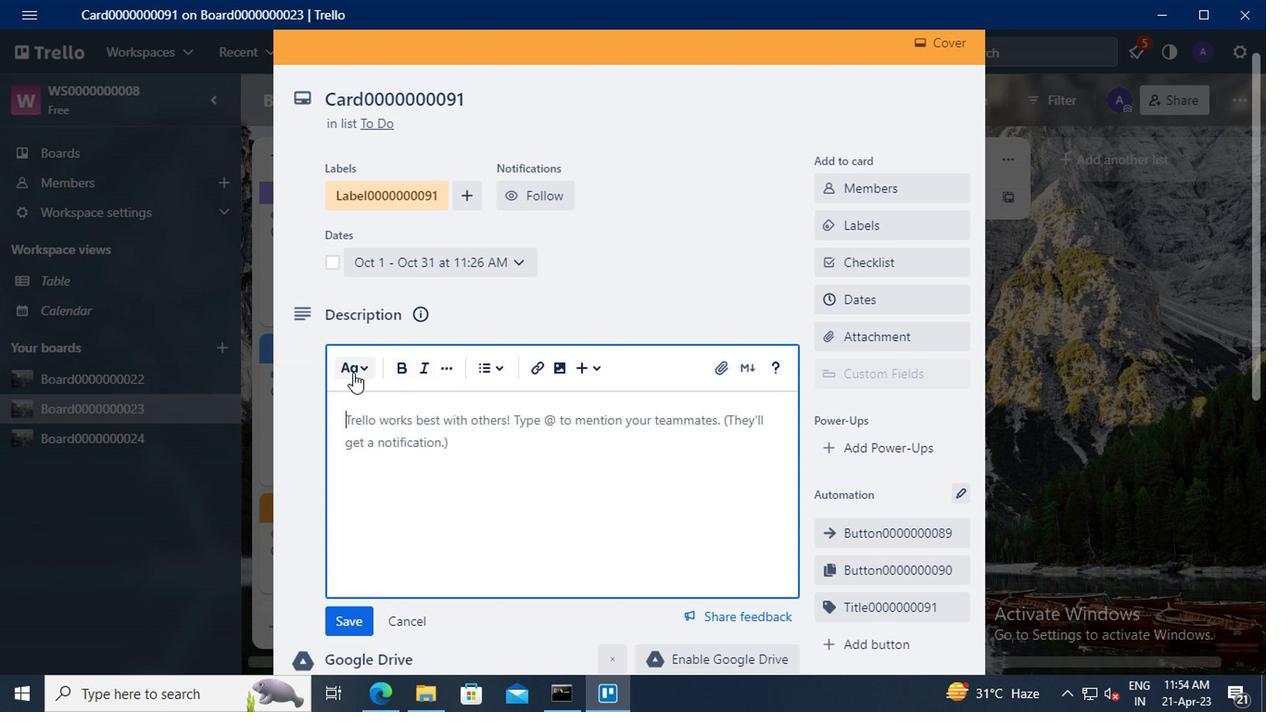 
Action: Mouse pressed left at (352, 418)
Screenshot: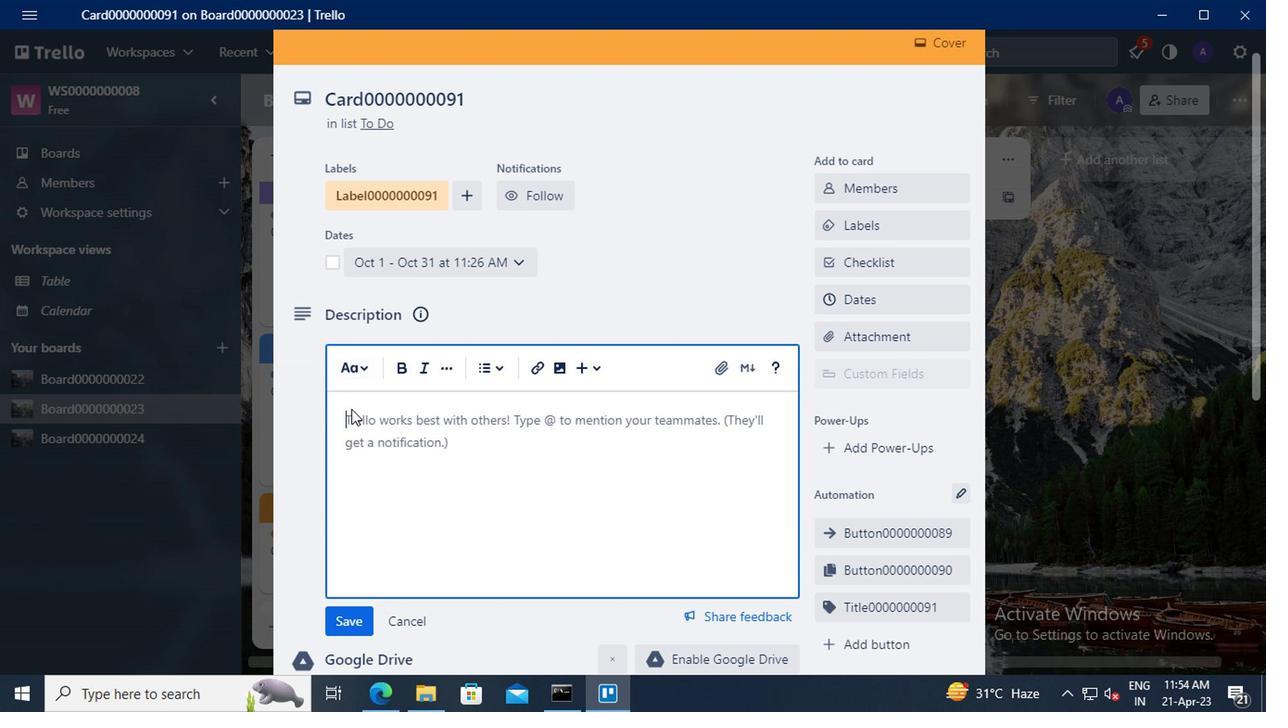 
Action: Mouse moved to (352, 420)
Screenshot: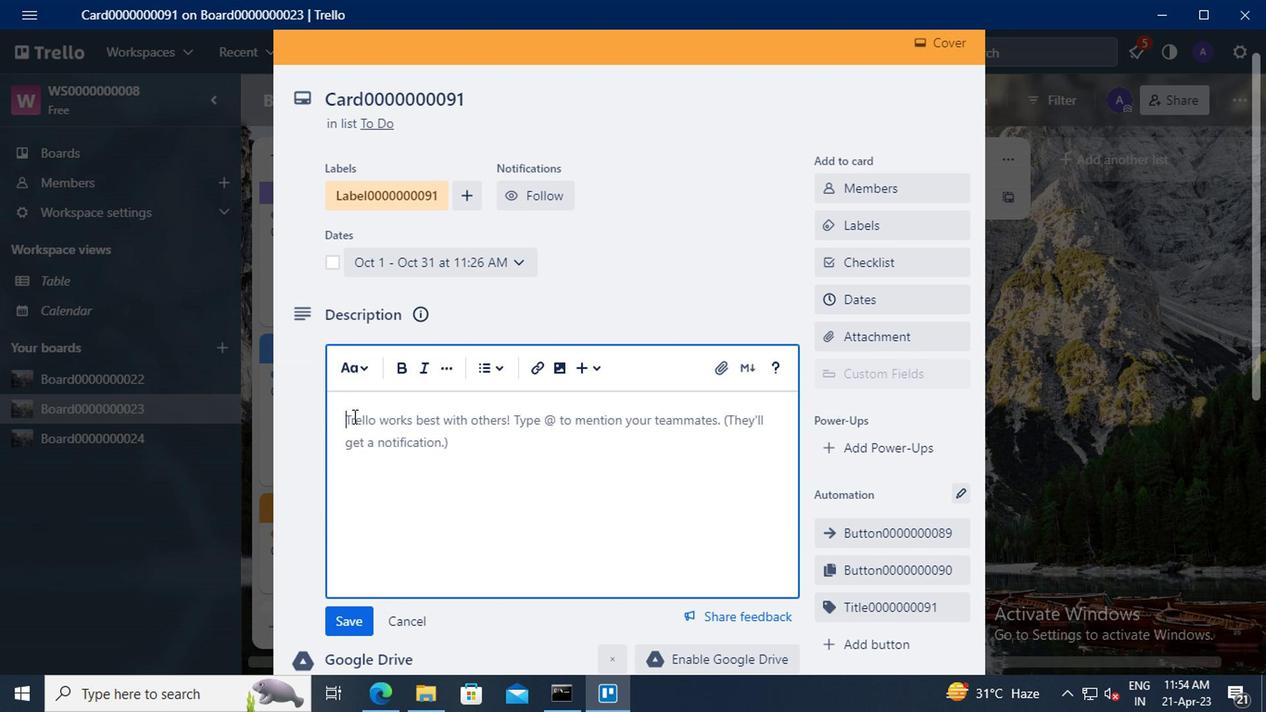 
Action: Key pressed <Key.shift>DS0000000091
Screenshot: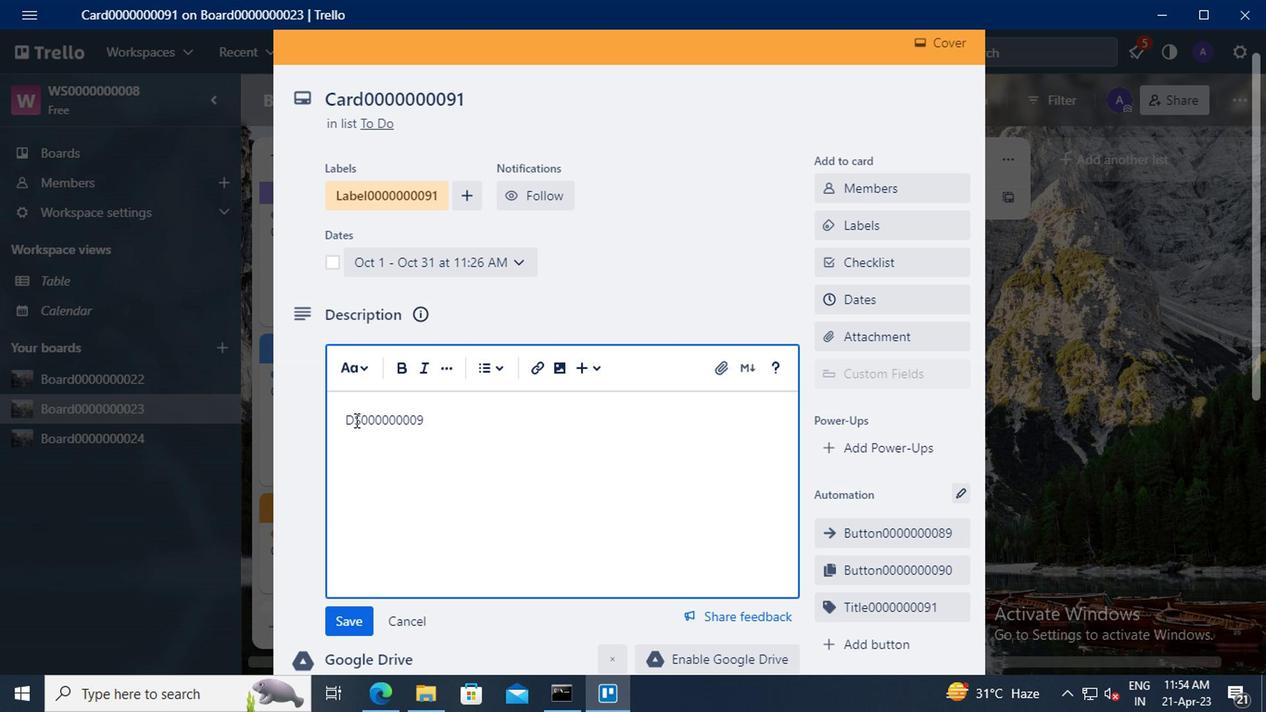 
Action: Mouse scrolled (352, 418) with delta (0, -1)
Screenshot: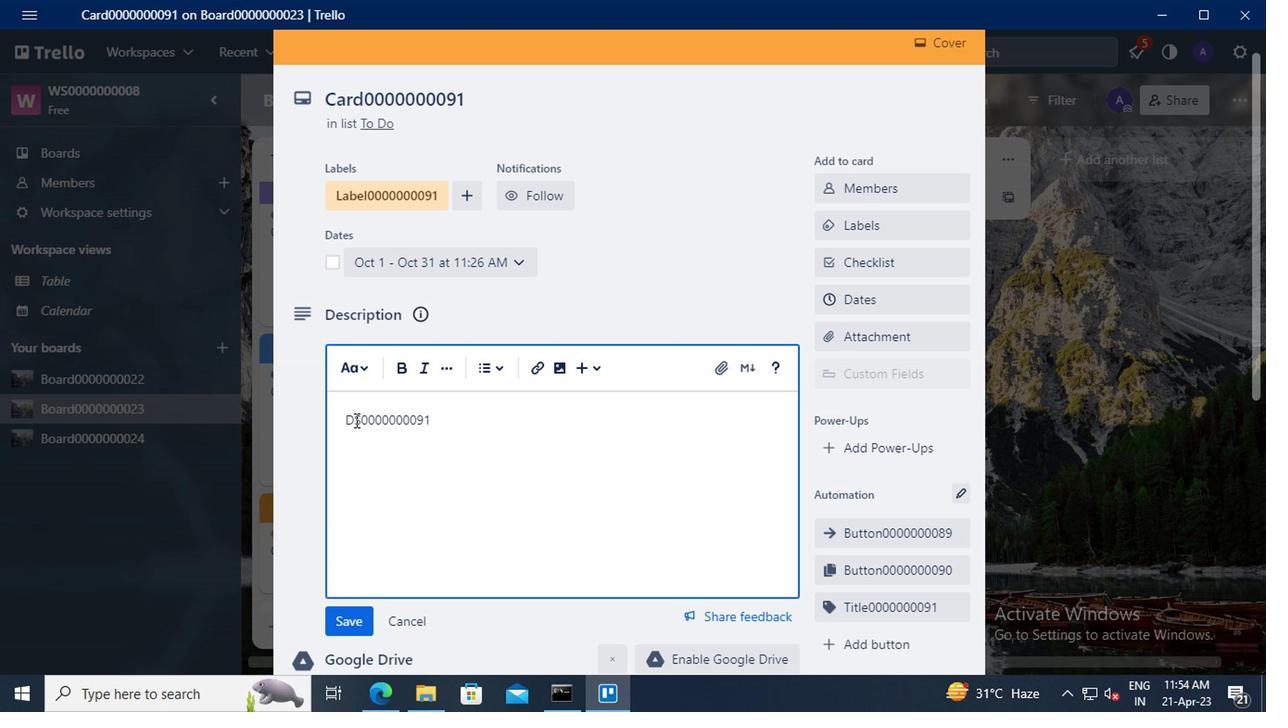 
Action: Mouse scrolled (352, 418) with delta (0, -1)
Screenshot: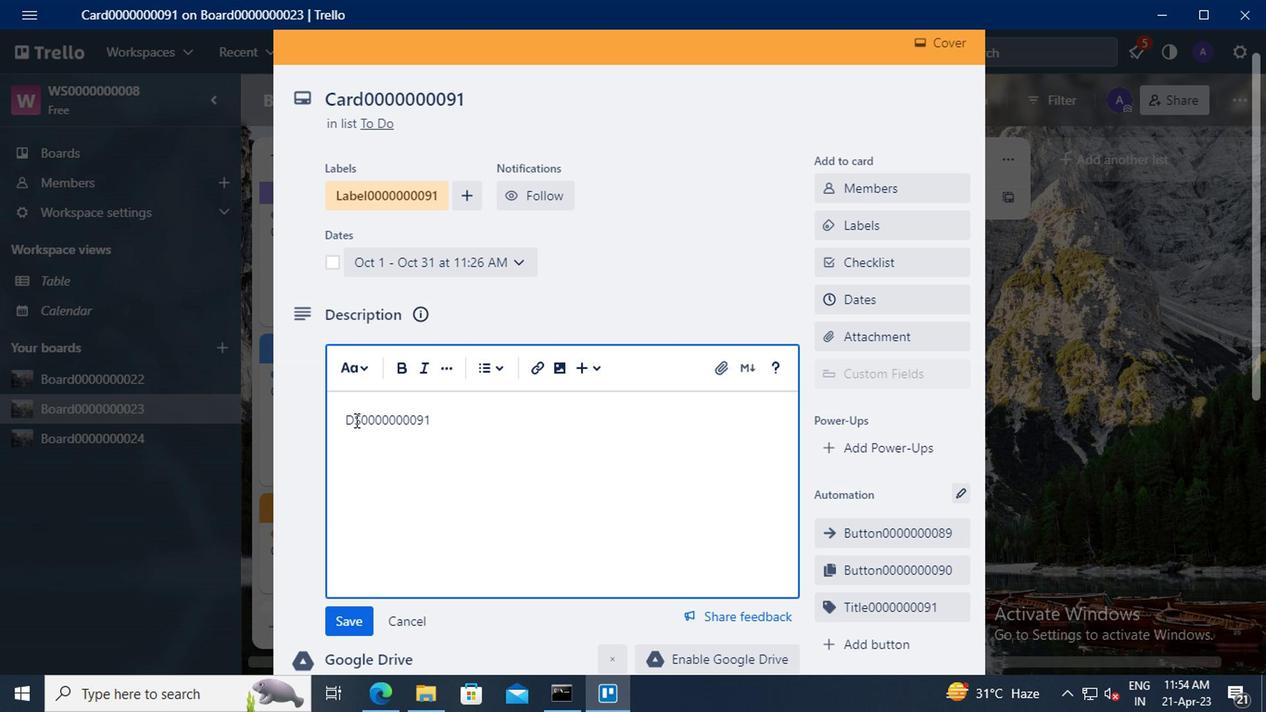 
Action: Mouse moved to (357, 432)
Screenshot: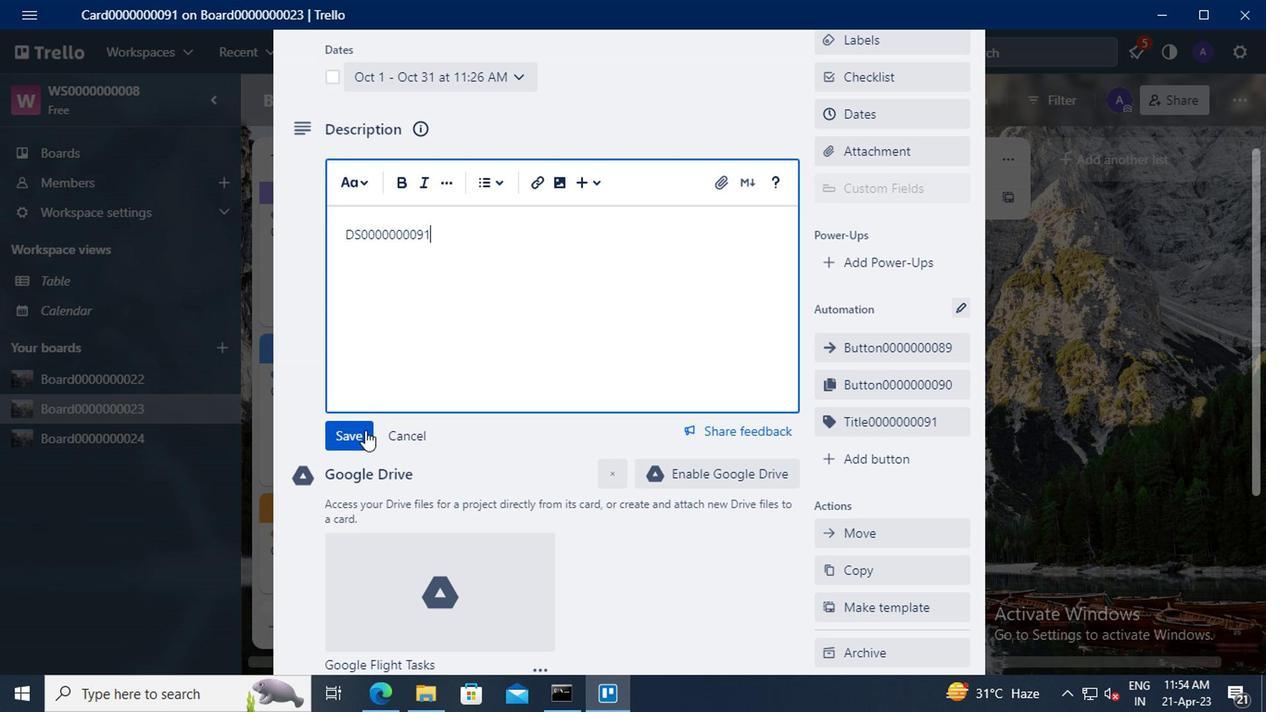 
Action: Mouse pressed left at (357, 432)
Screenshot: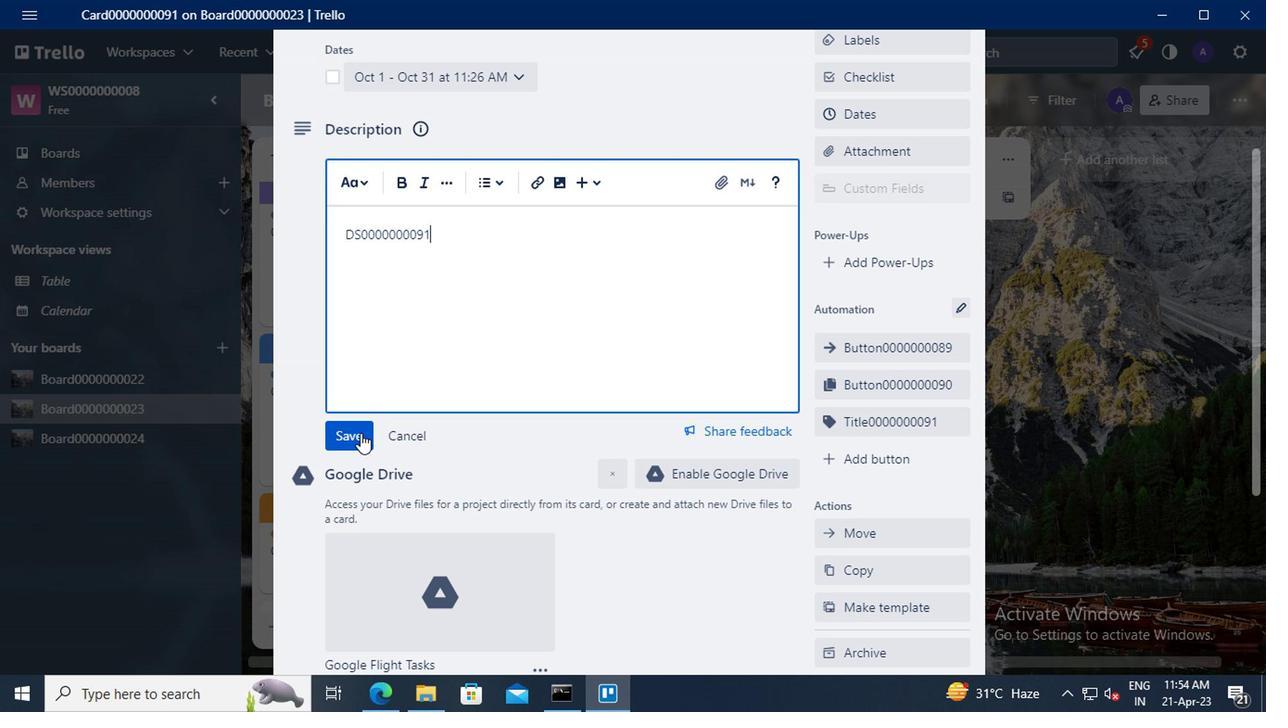 
Action: Mouse scrolled (357, 432) with delta (0, 0)
Screenshot: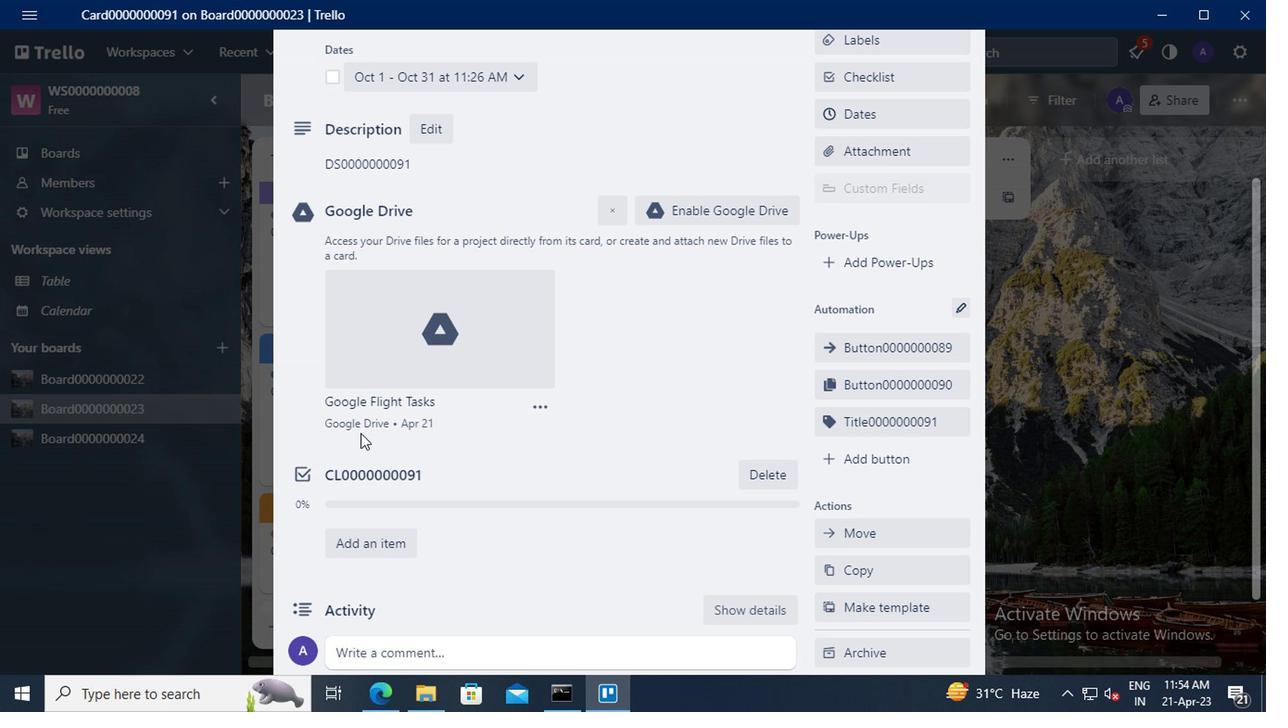 
Action: Mouse moved to (381, 556)
Screenshot: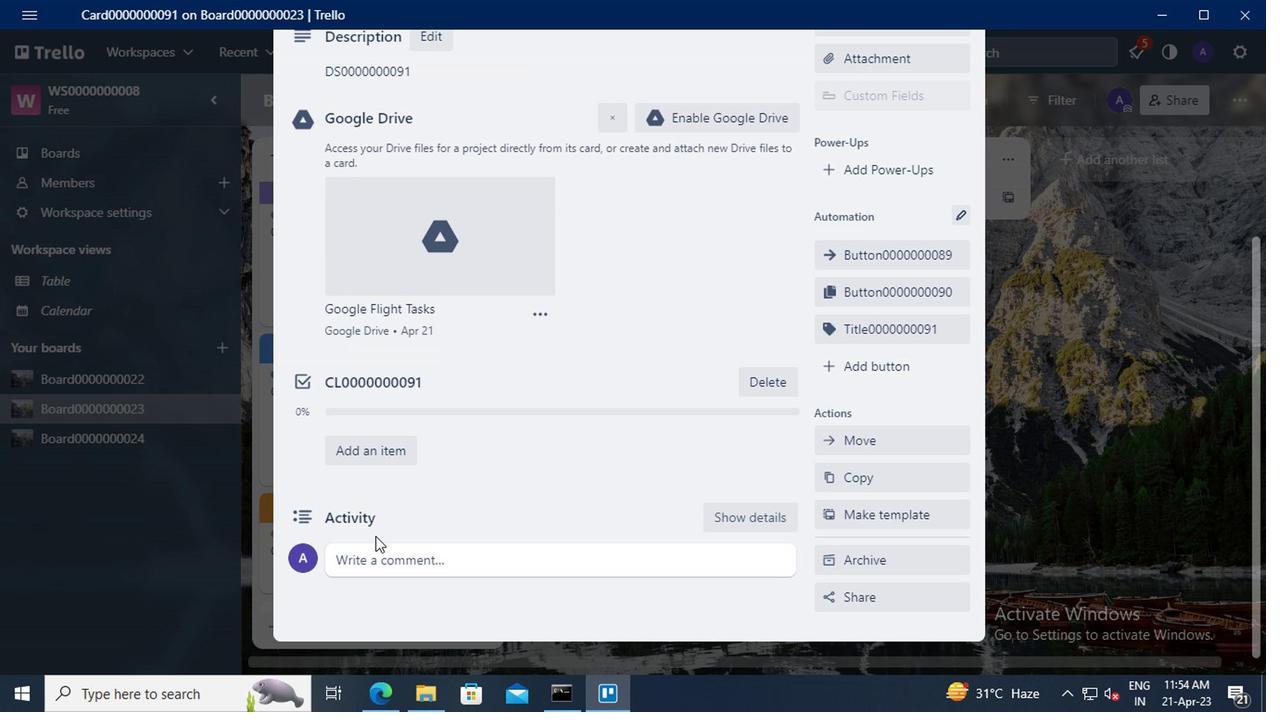 
Action: Mouse pressed left at (381, 556)
Screenshot: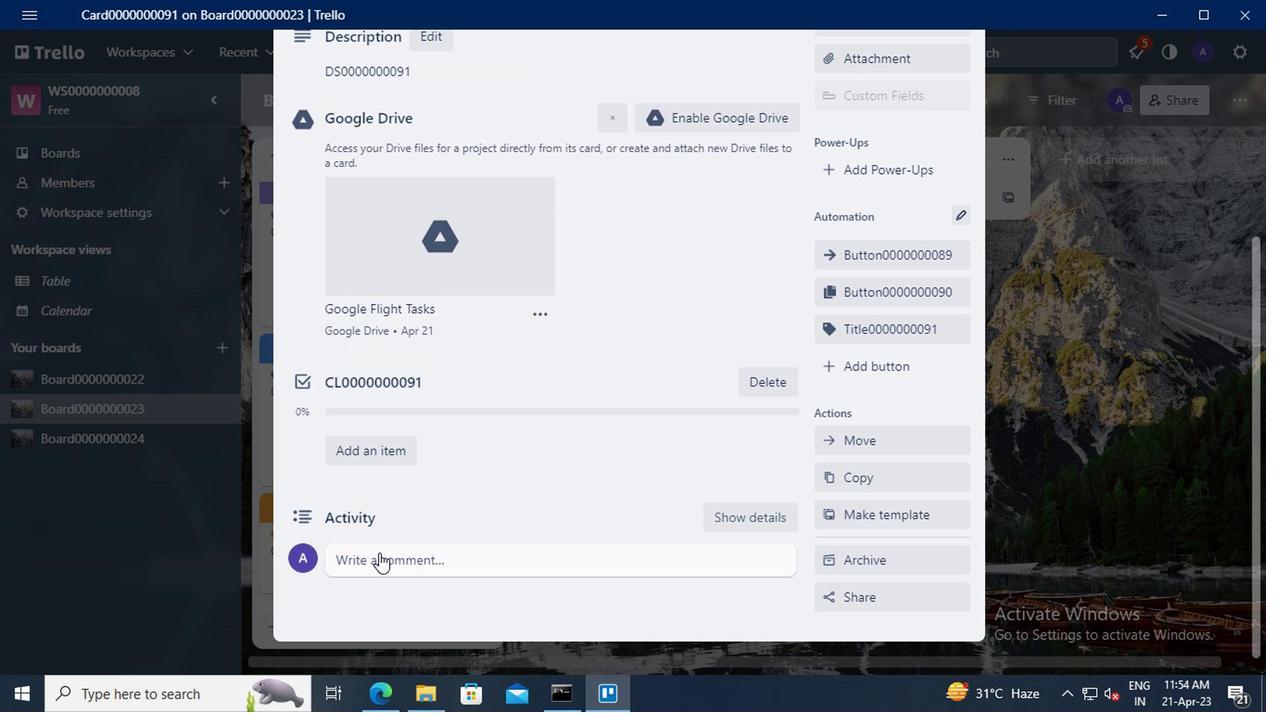 
Action: Key pressed <Key.shift>CM0000000091
Screenshot: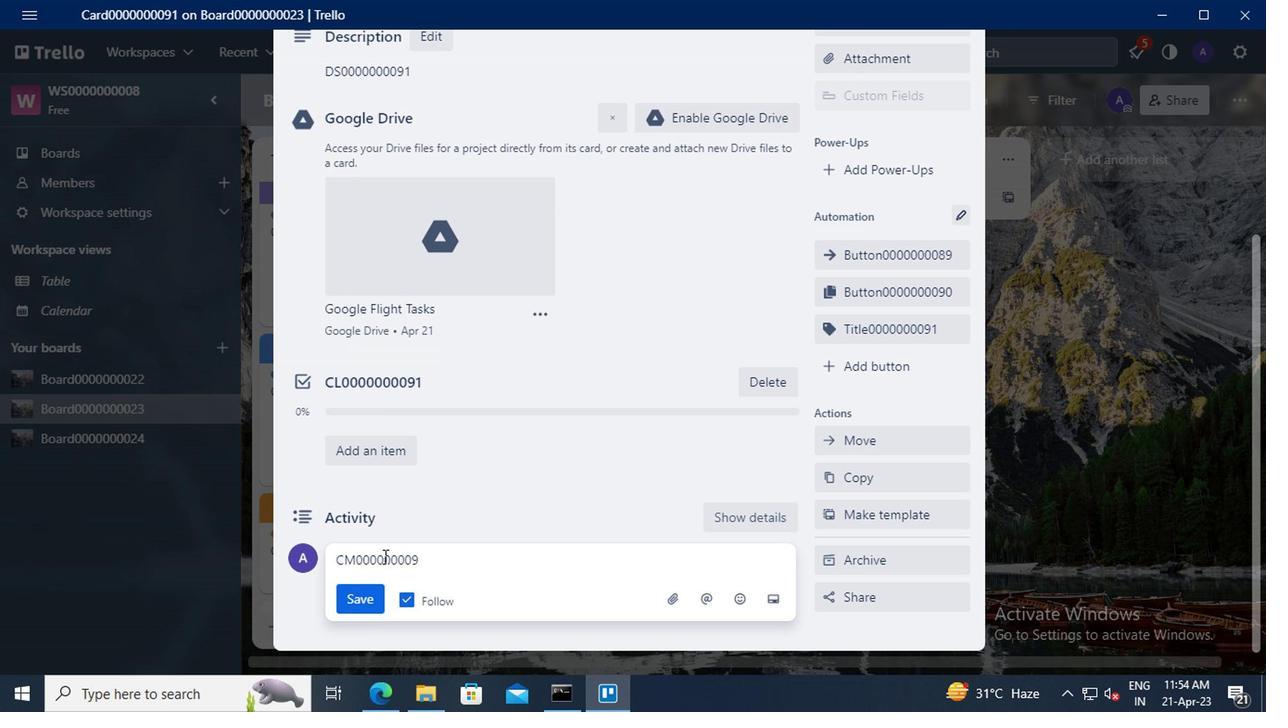 
Action: Mouse moved to (367, 602)
Screenshot: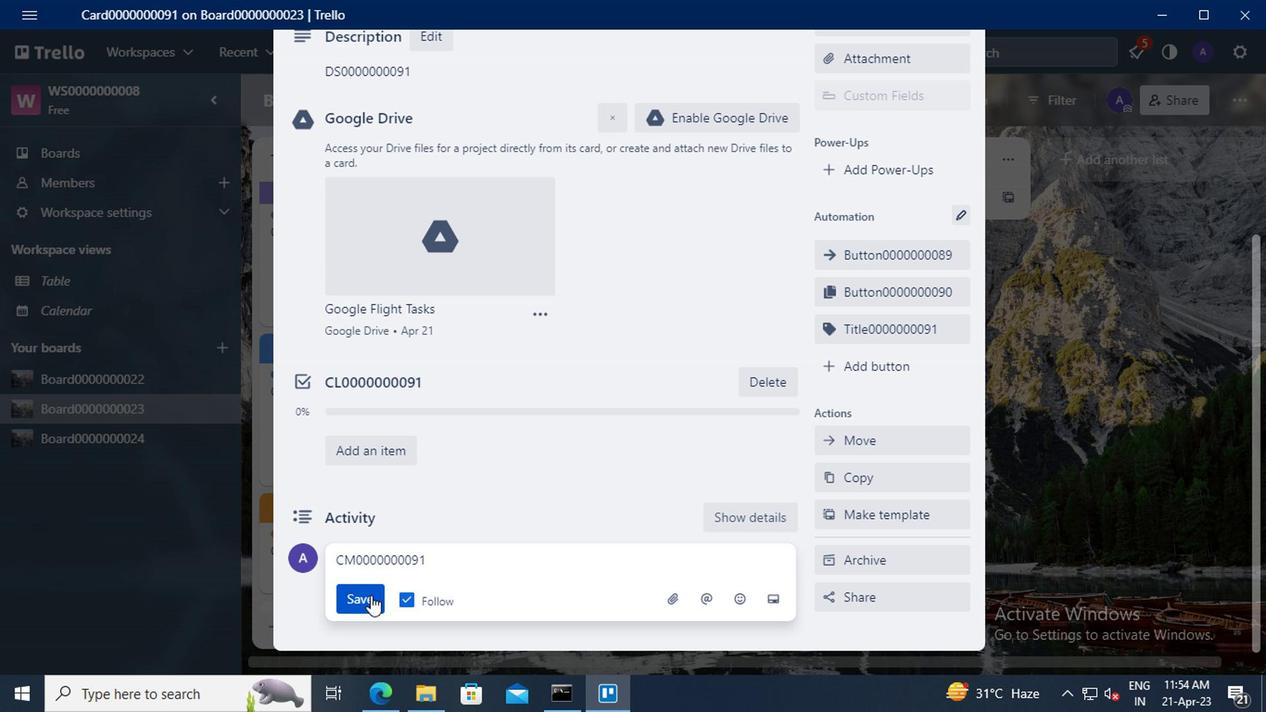 
Action: Mouse pressed left at (367, 602)
Screenshot: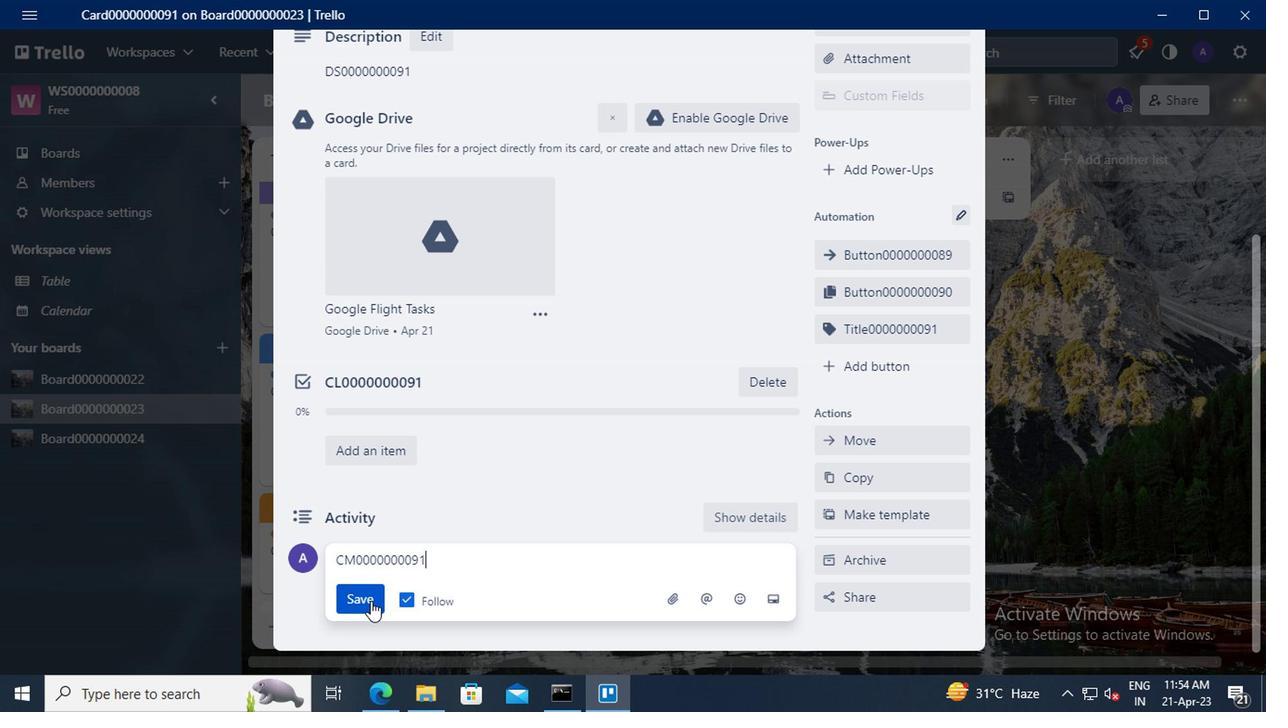 
